 Task: Plan a trip to Camacupa, Angola from 5th December, 2023 to 15th December, 2023 for 9 adults.5 bedrooms having 5 beds and 5 bathrooms. Property type can be house. Amenities needed are: air conditioning, bbq grill, smoking allowed. Booking option can be shelf check-in. Look for 5 properties as per requirement.
Action: Mouse moved to (557, 79)
Screenshot: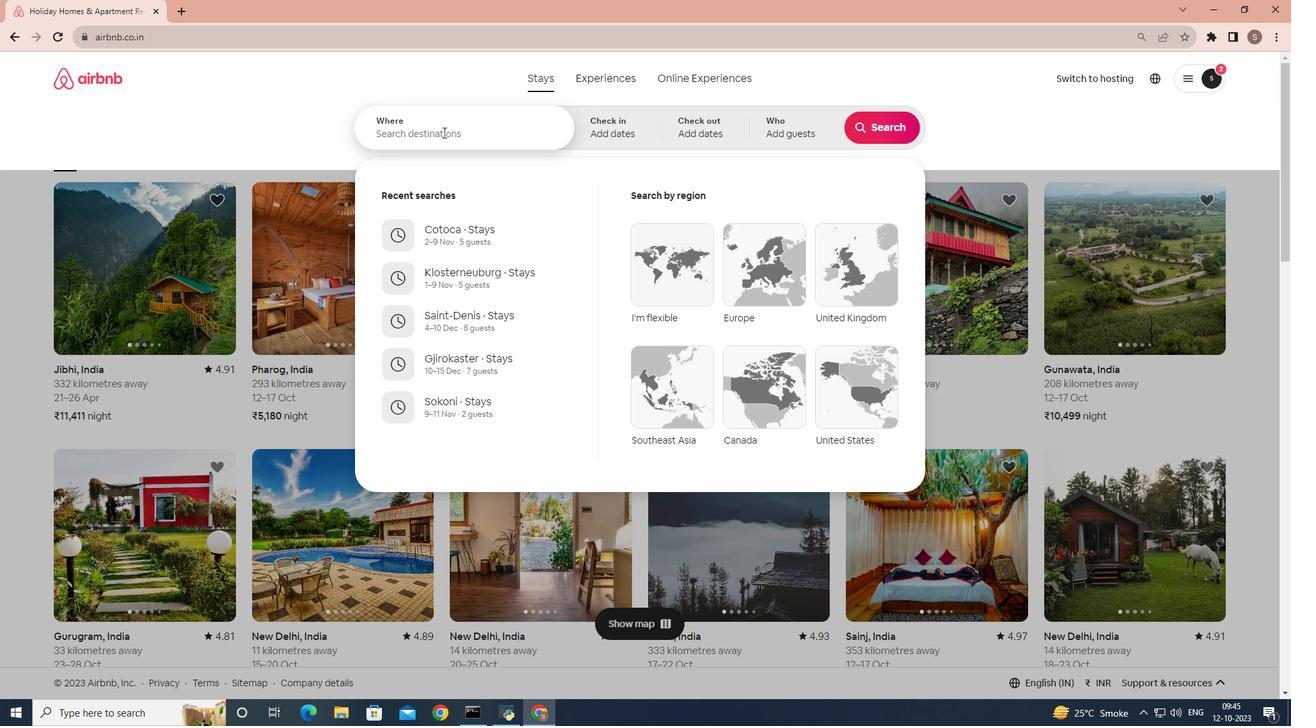 
Action: Mouse pressed left at (557, 79)
Screenshot: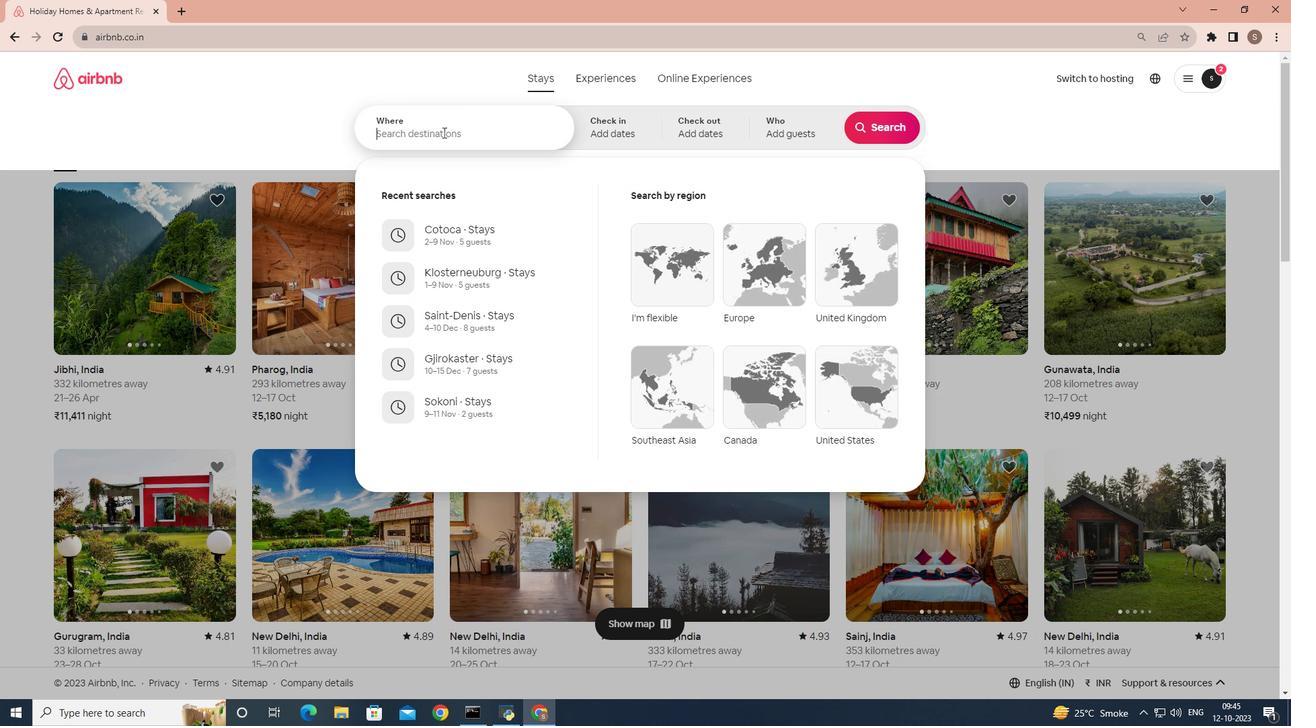 
Action: Mouse moved to (443, 132)
Screenshot: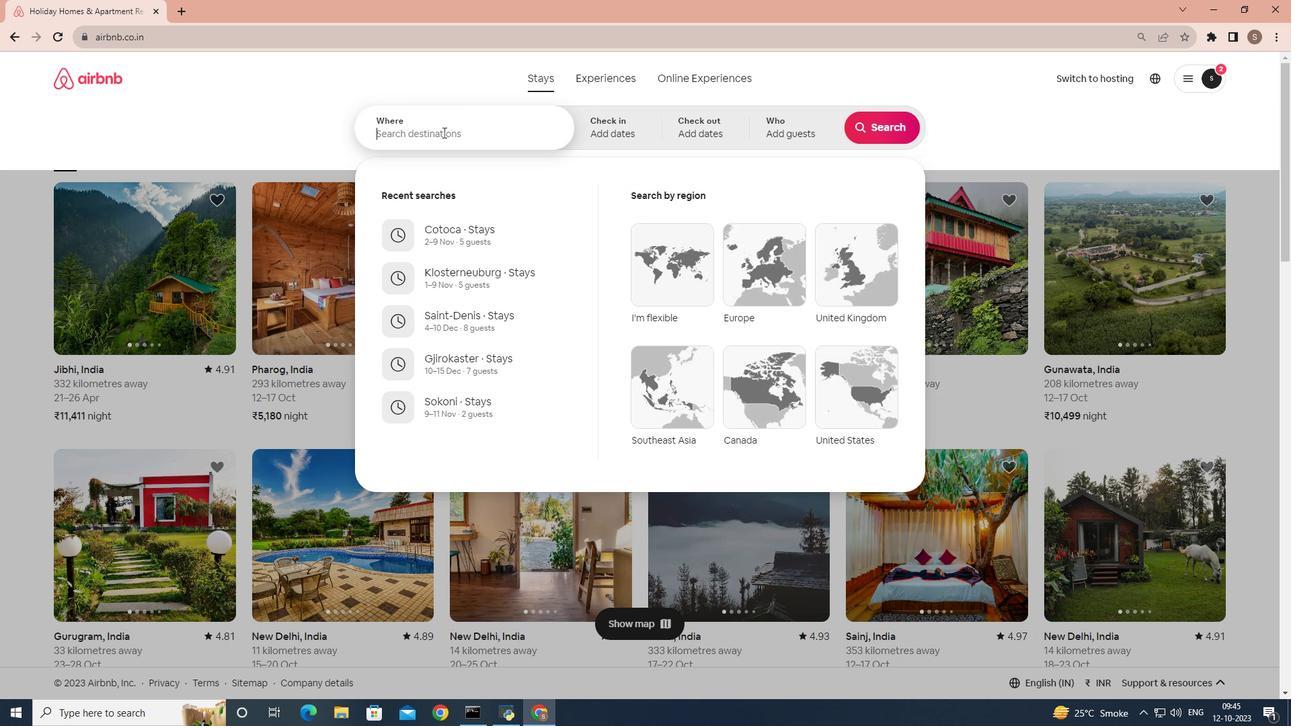 
Action: Mouse pressed left at (443, 132)
Screenshot: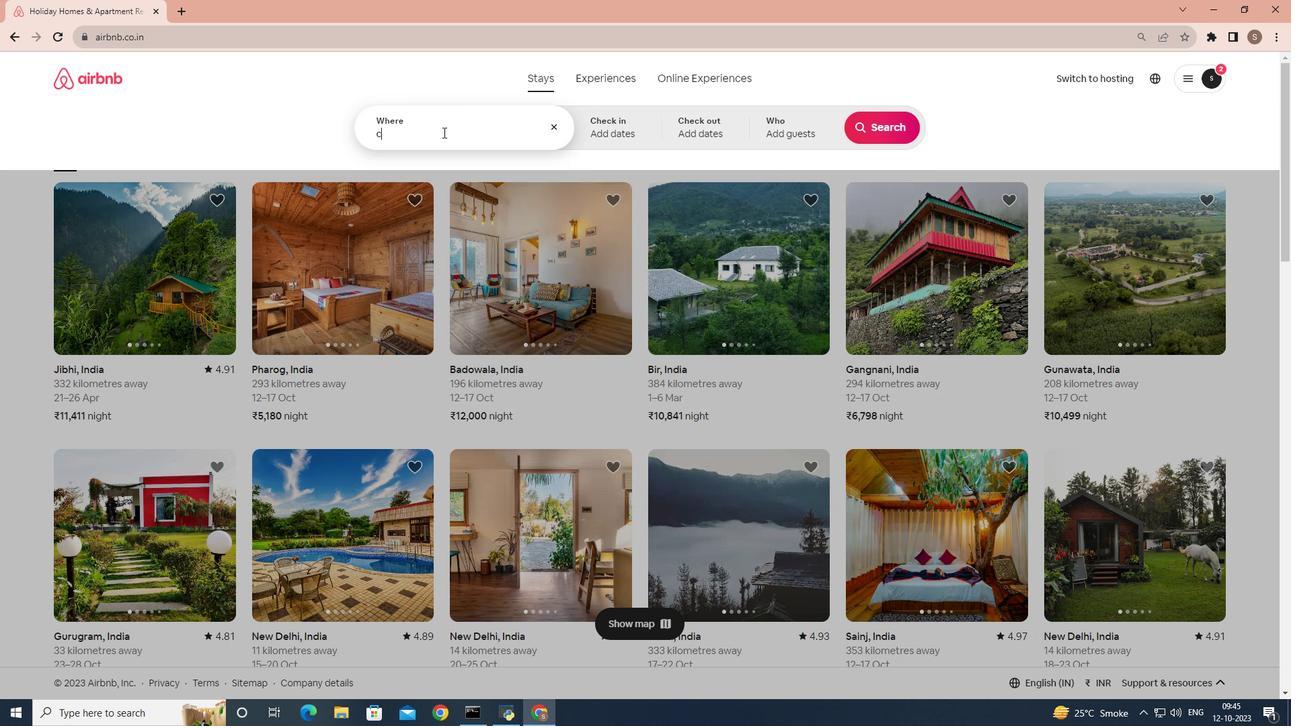 
Action: Key pressed camacupa
Screenshot: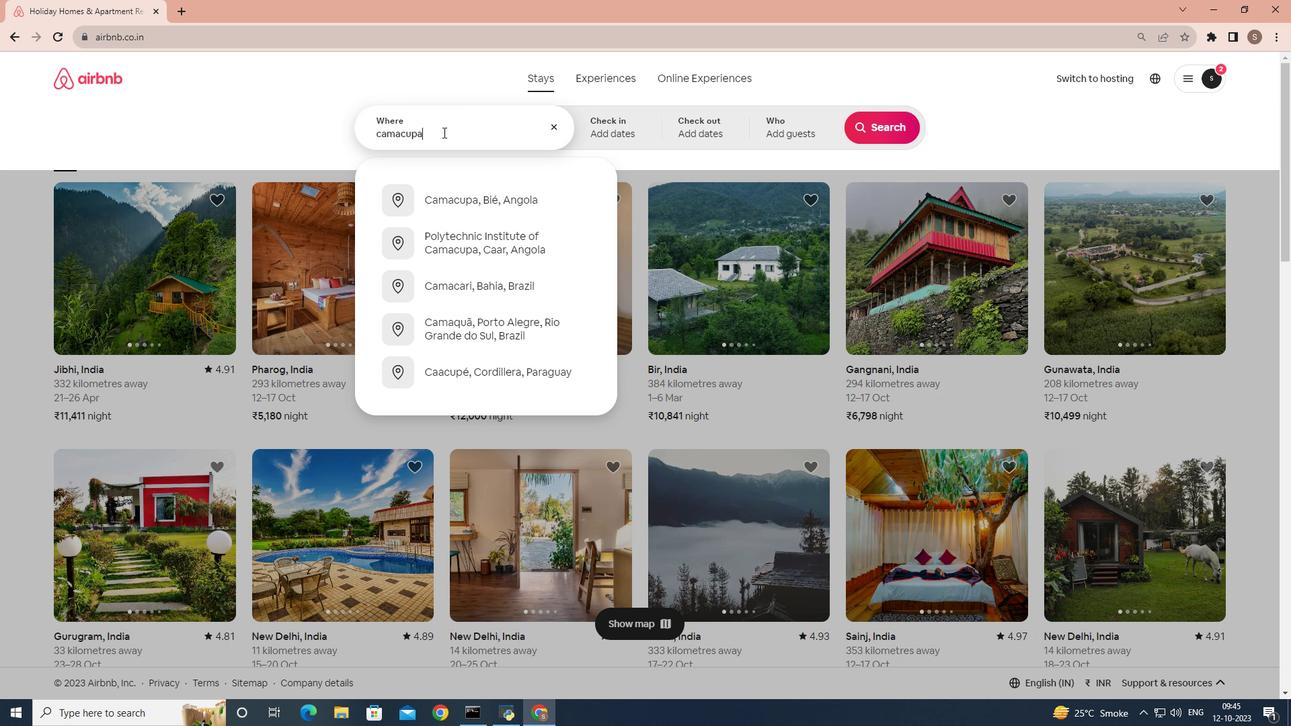 
Action: Mouse moved to (447, 205)
Screenshot: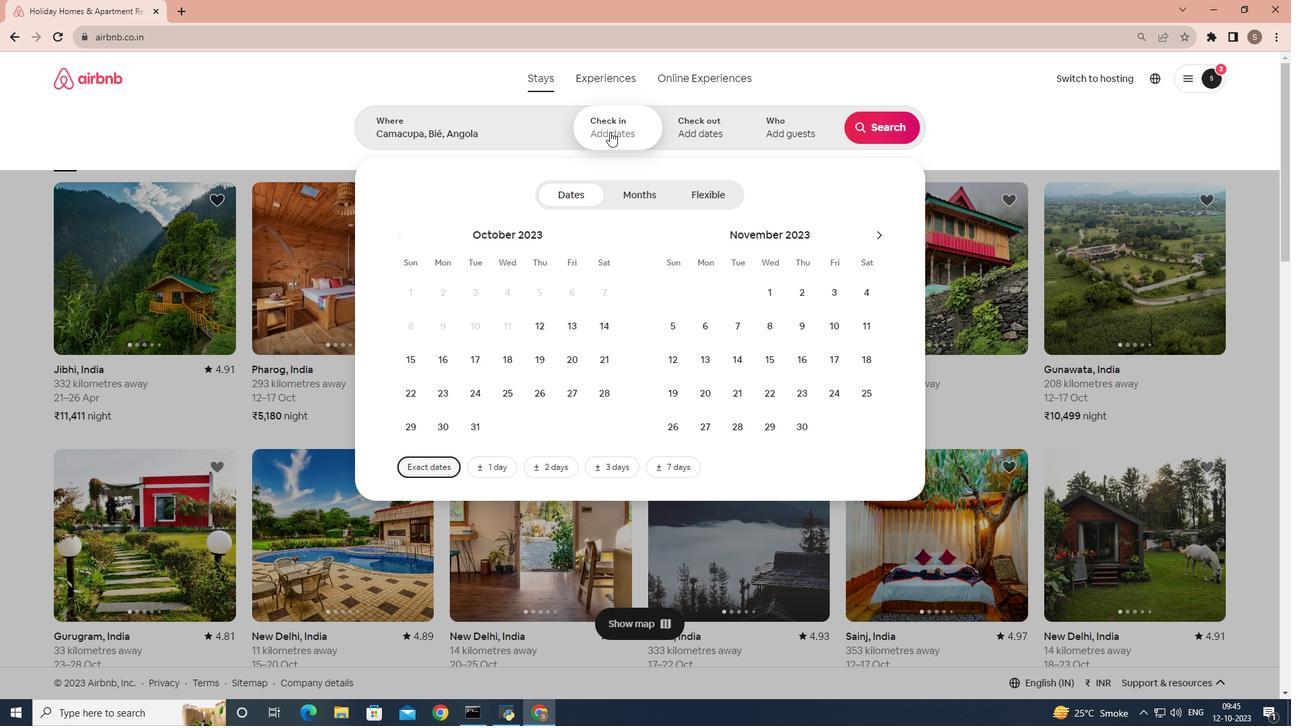 
Action: Mouse pressed left at (447, 205)
Screenshot: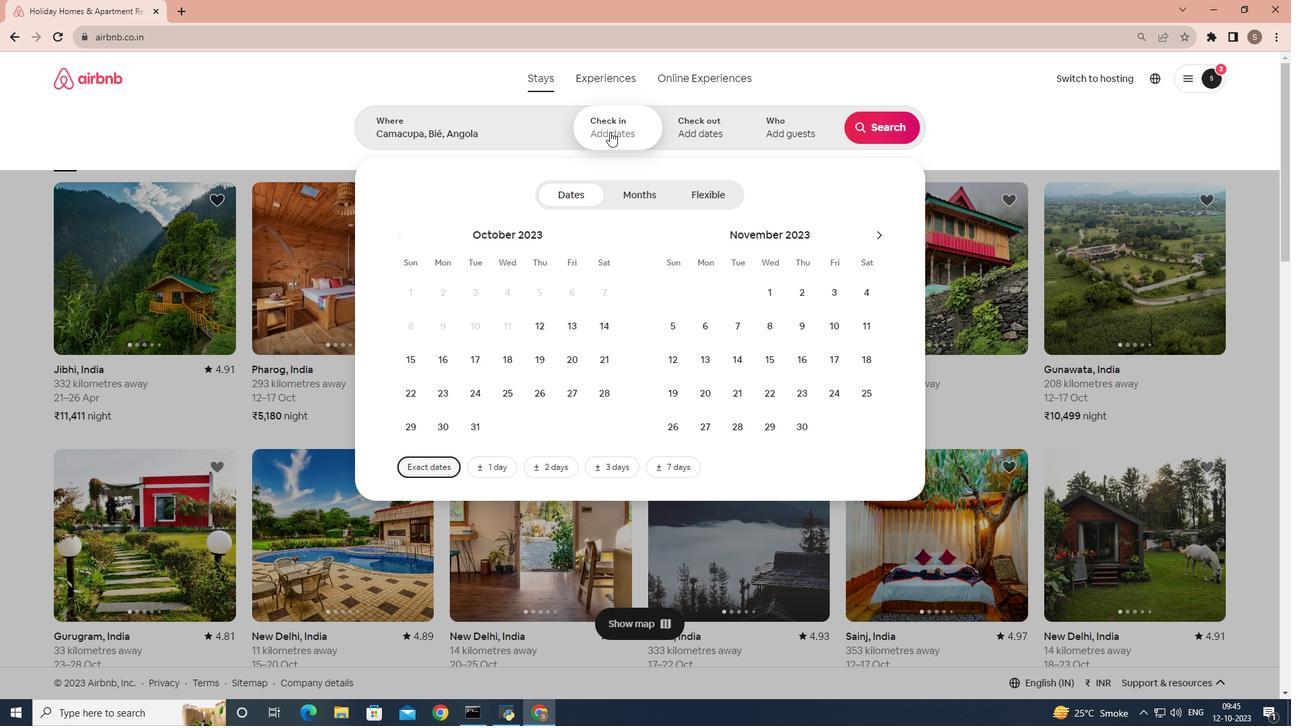 
Action: Mouse moved to (879, 236)
Screenshot: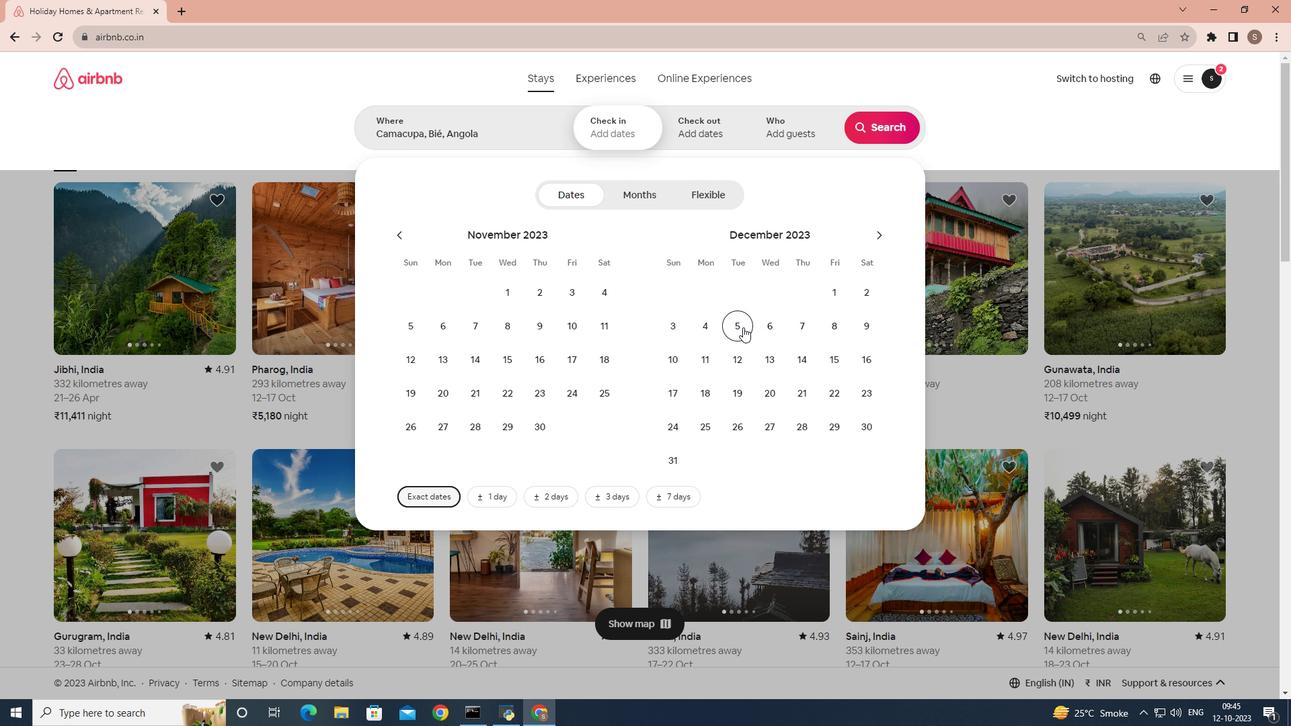 
Action: Mouse pressed left at (879, 236)
Screenshot: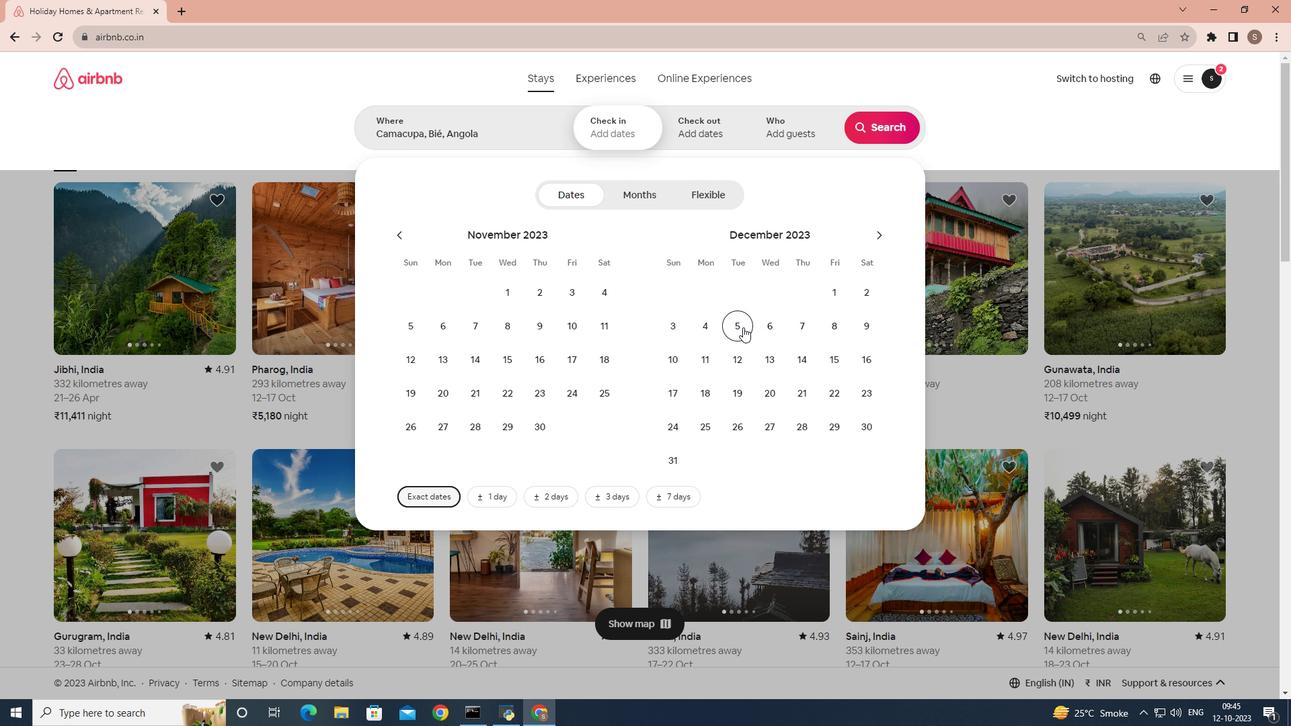 
Action: Mouse moved to (743, 327)
Screenshot: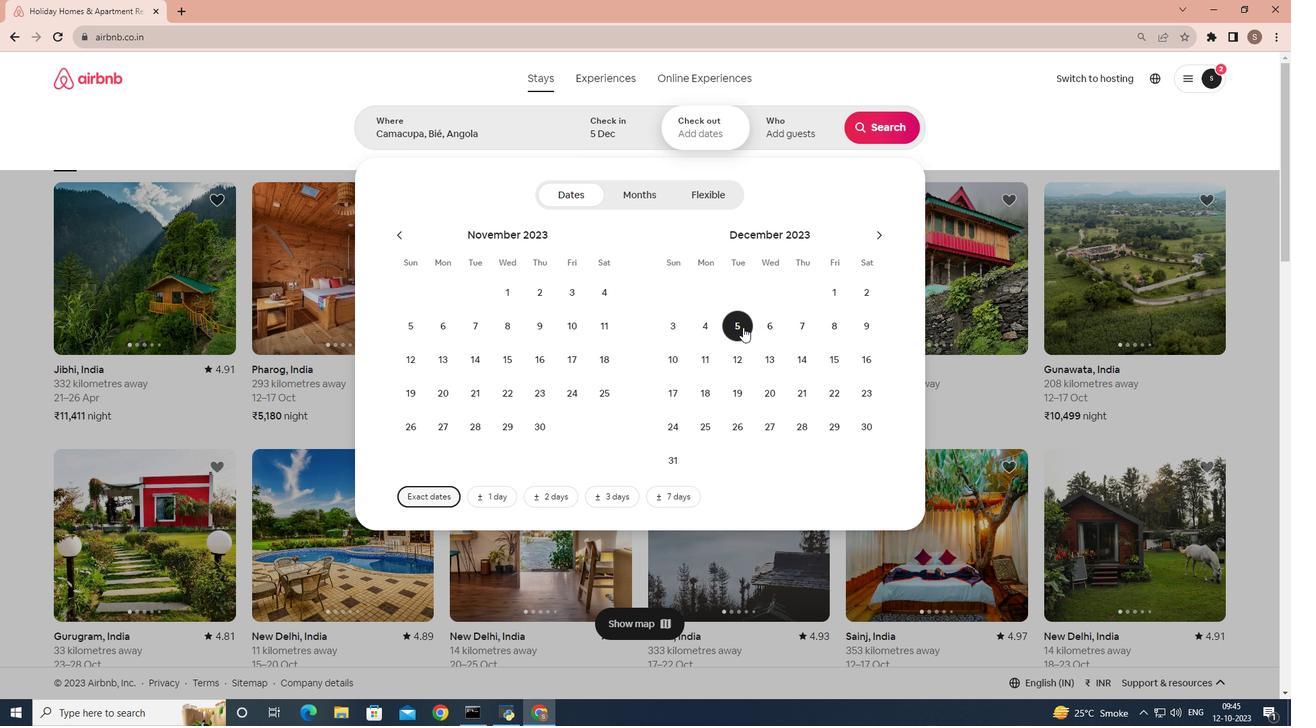 
Action: Mouse pressed left at (743, 327)
Screenshot: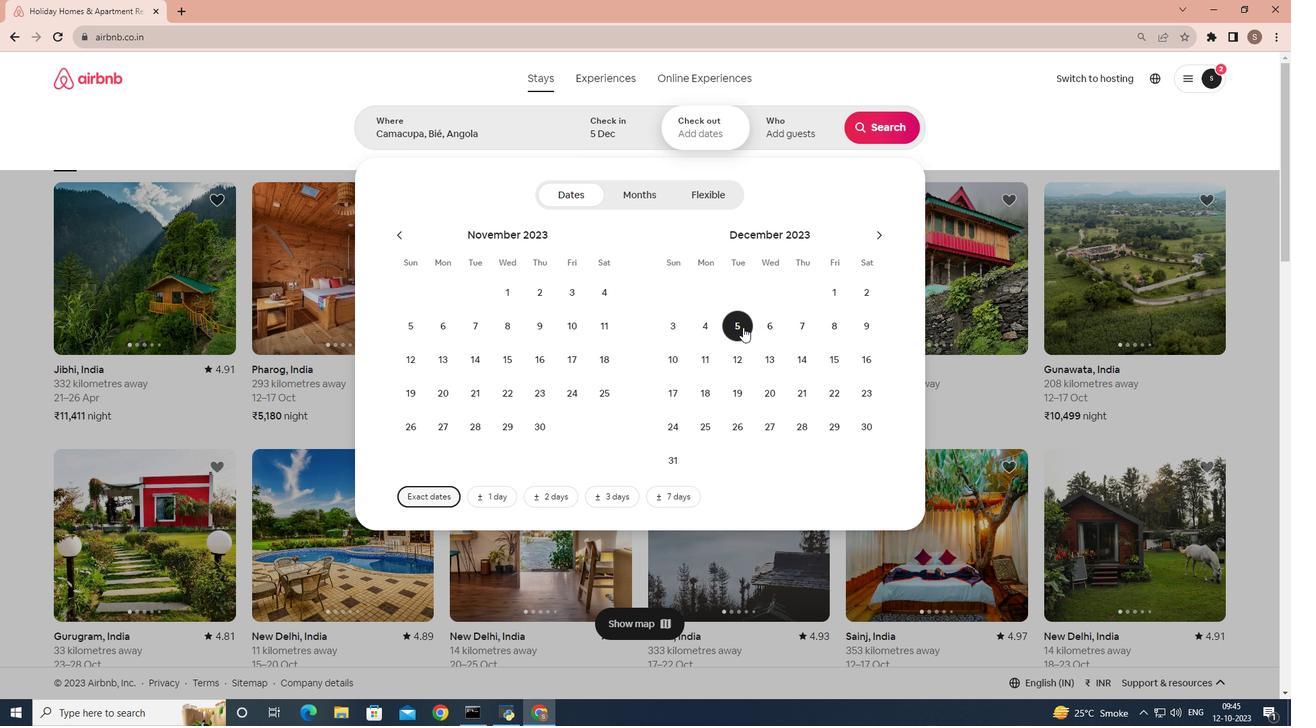 
Action: Mouse moved to (833, 360)
Screenshot: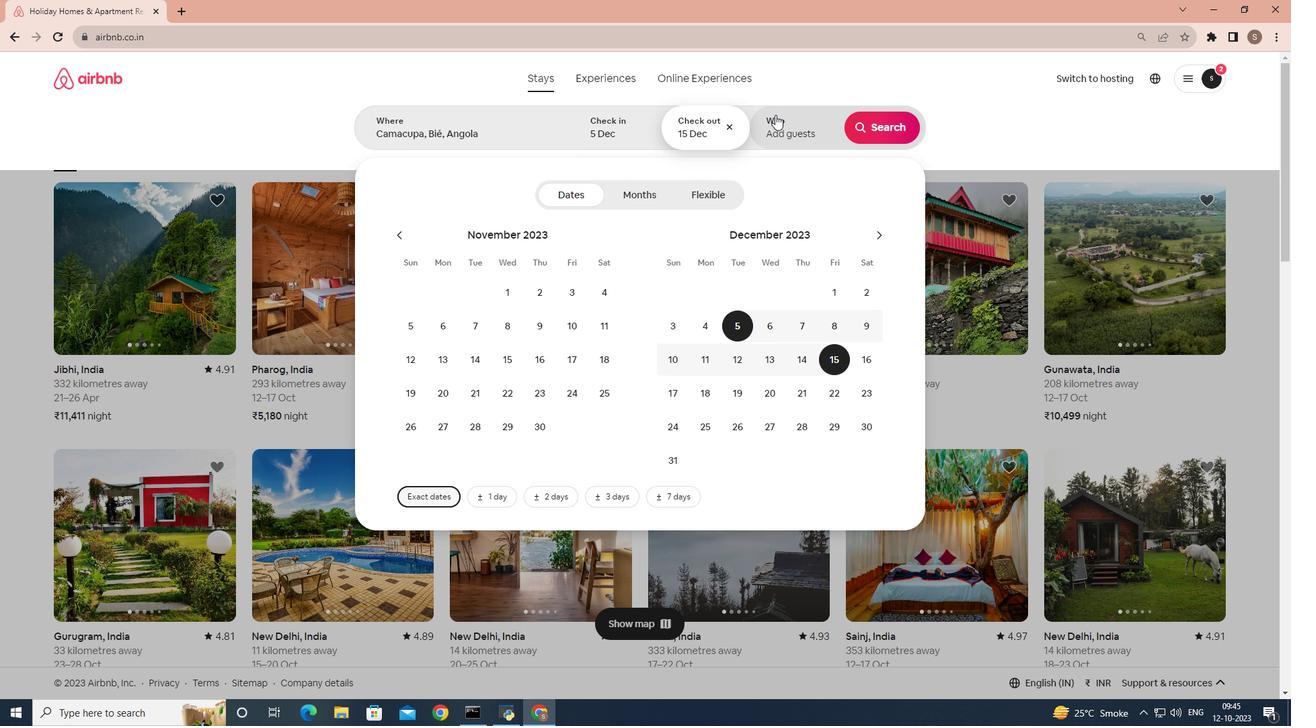 
Action: Mouse pressed left at (833, 360)
Screenshot: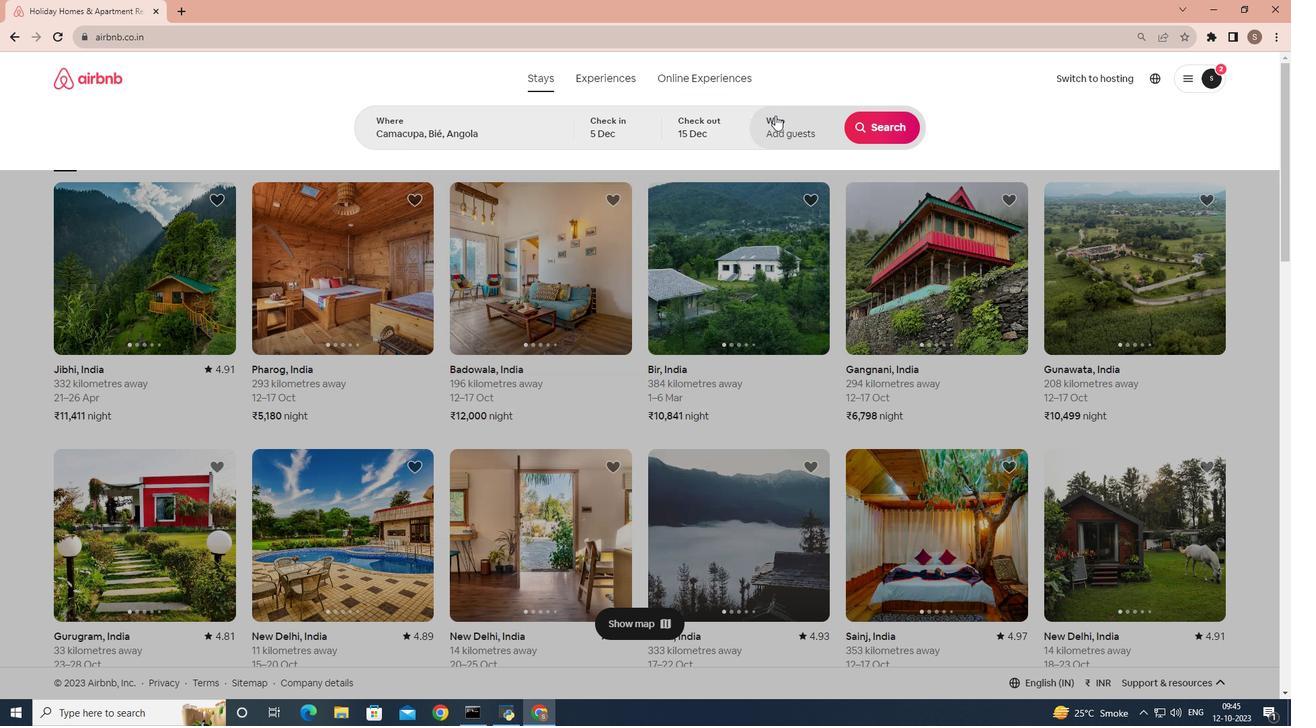 
Action: Mouse moved to (775, 115)
Screenshot: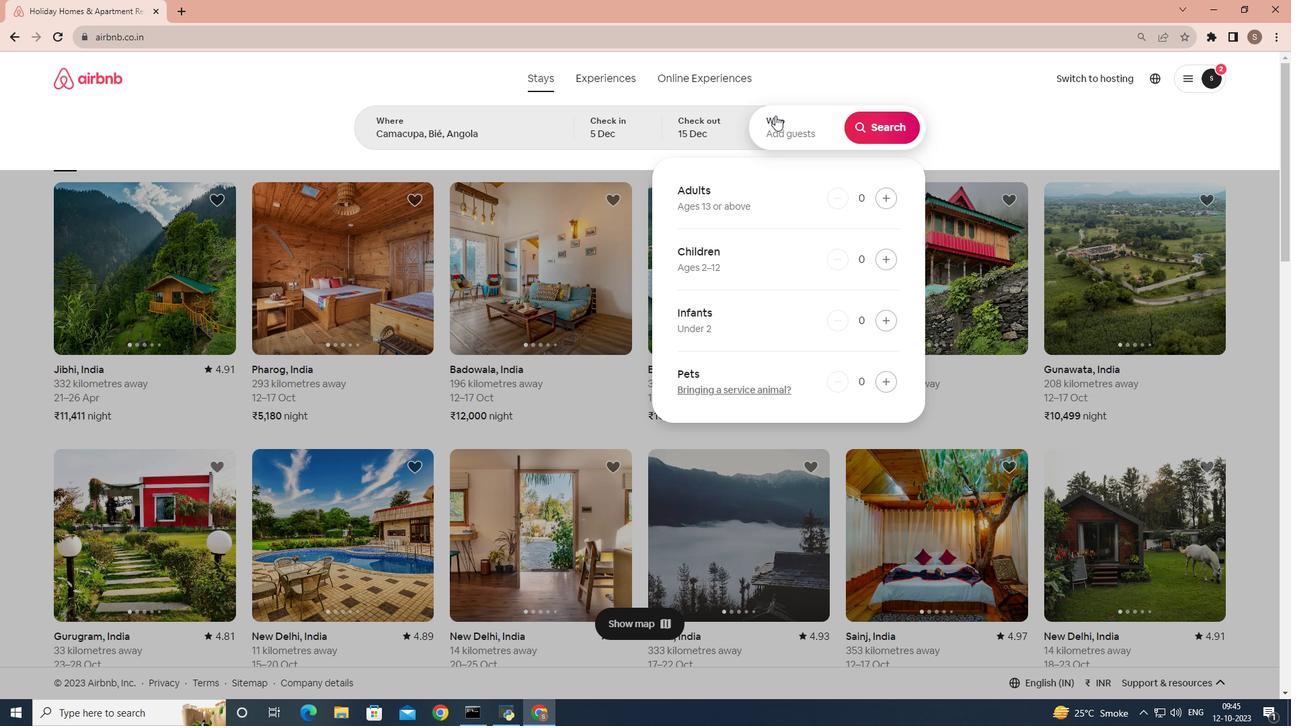 
Action: Mouse pressed left at (775, 115)
Screenshot: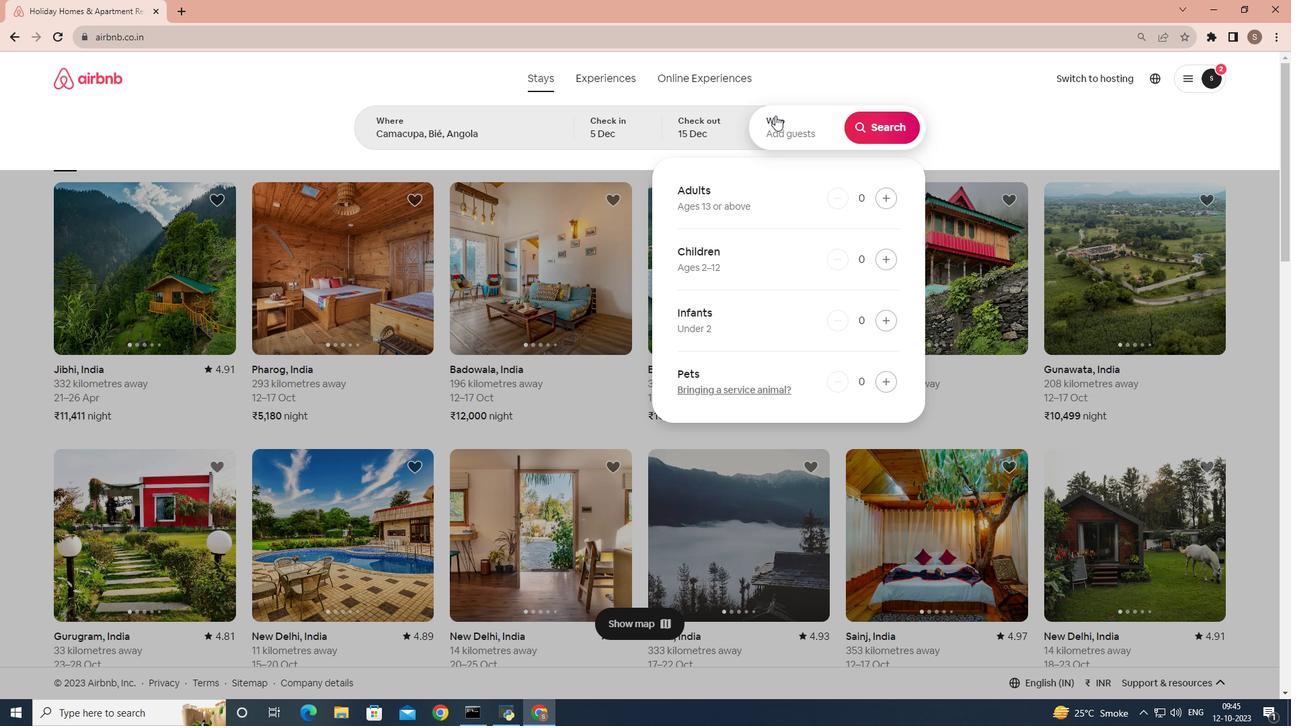 
Action: Mouse moved to (879, 192)
Screenshot: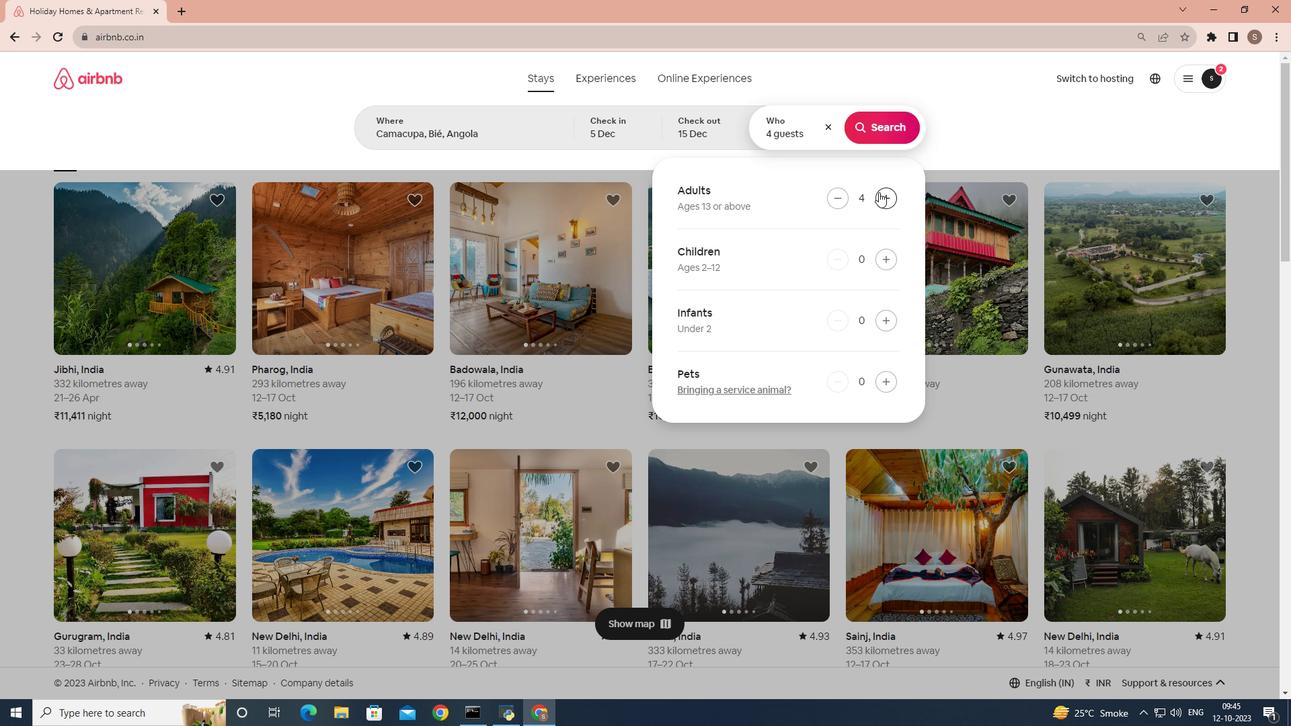 
Action: Mouse pressed left at (879, 192)
Screenshot: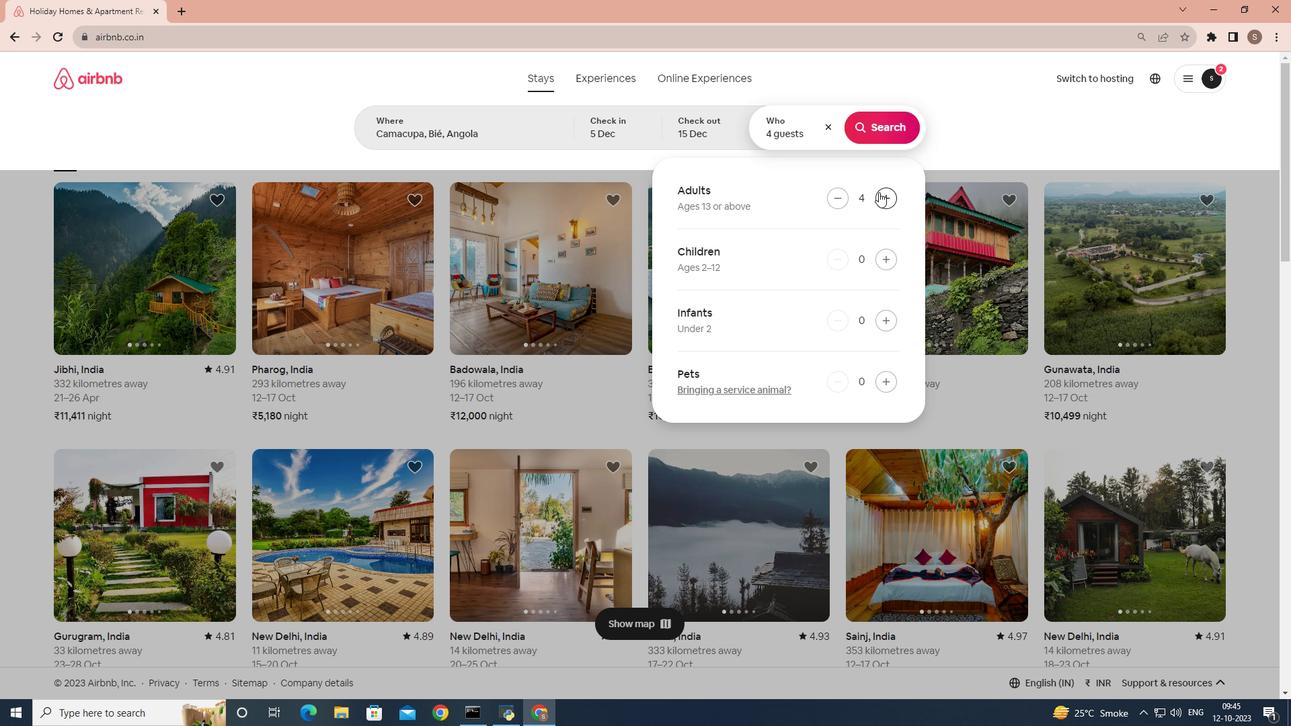 
Action: Mouse pressed left at (879, 192)
Screenshot: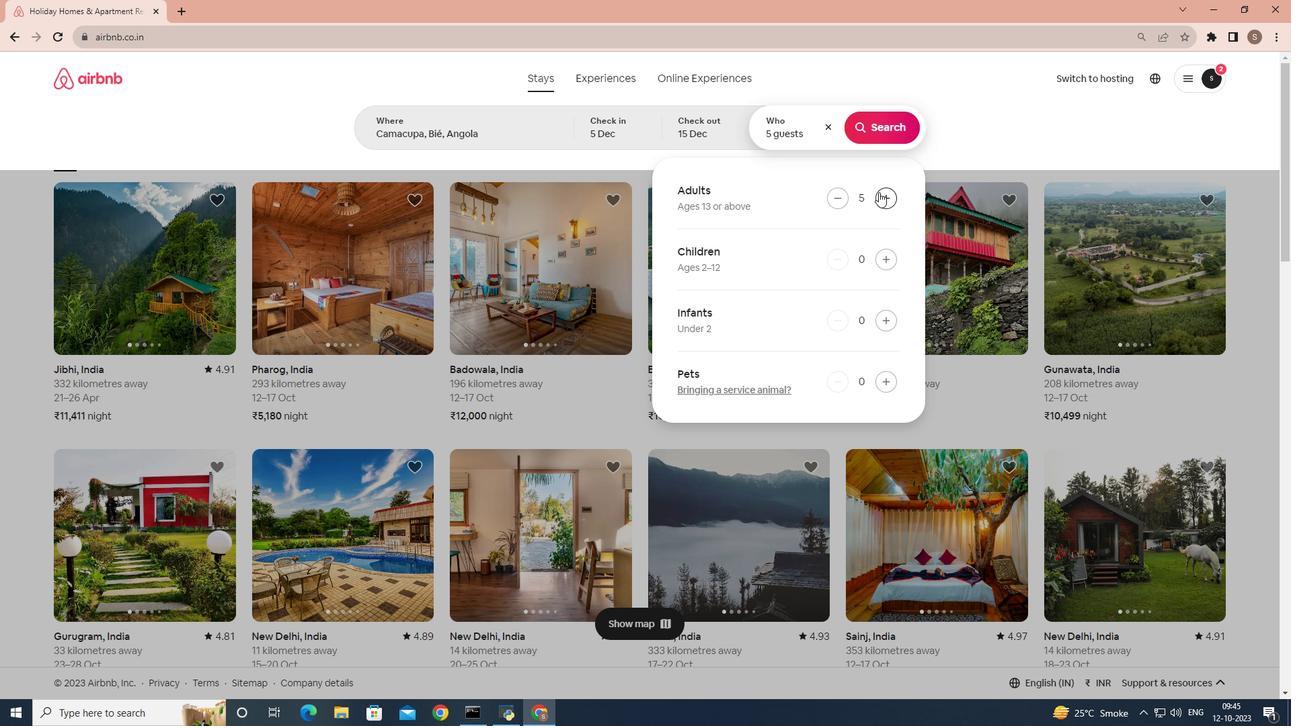
Action: Mouse pressed left at (879, 192)
Screenshot: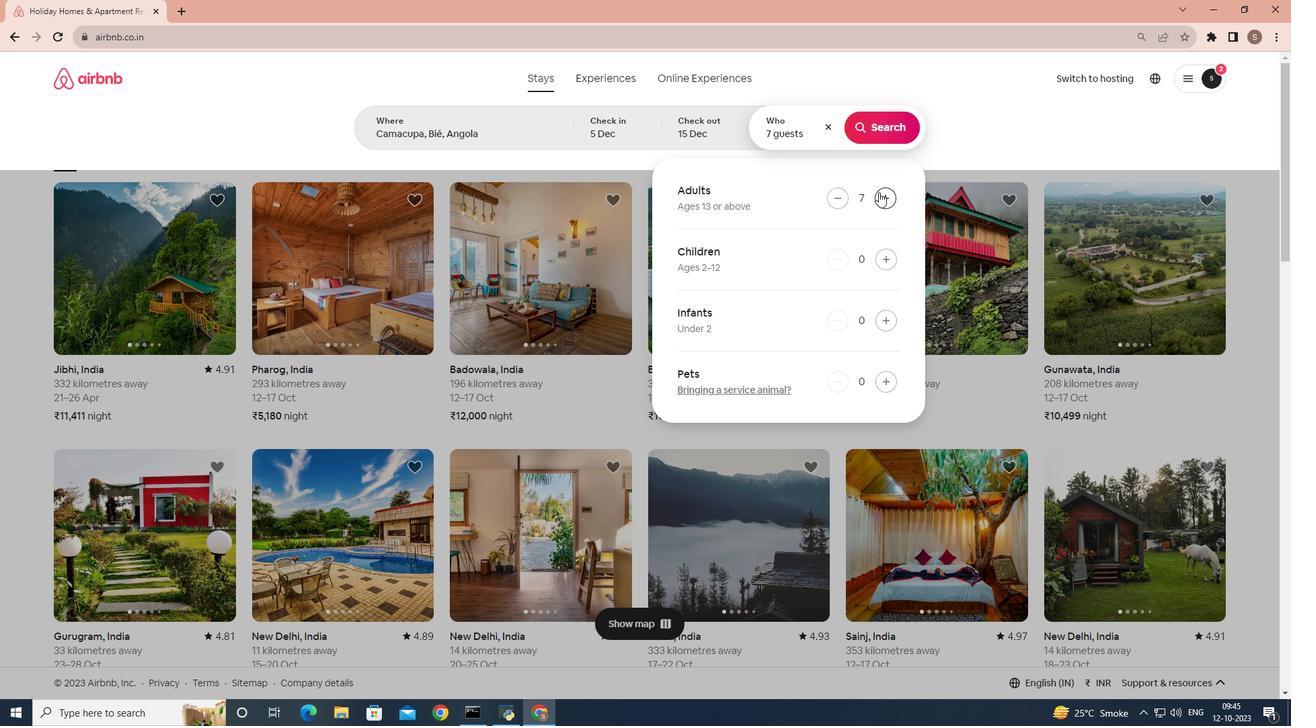 
Action: Mouse pressed left at (879, 192)
Screenshot: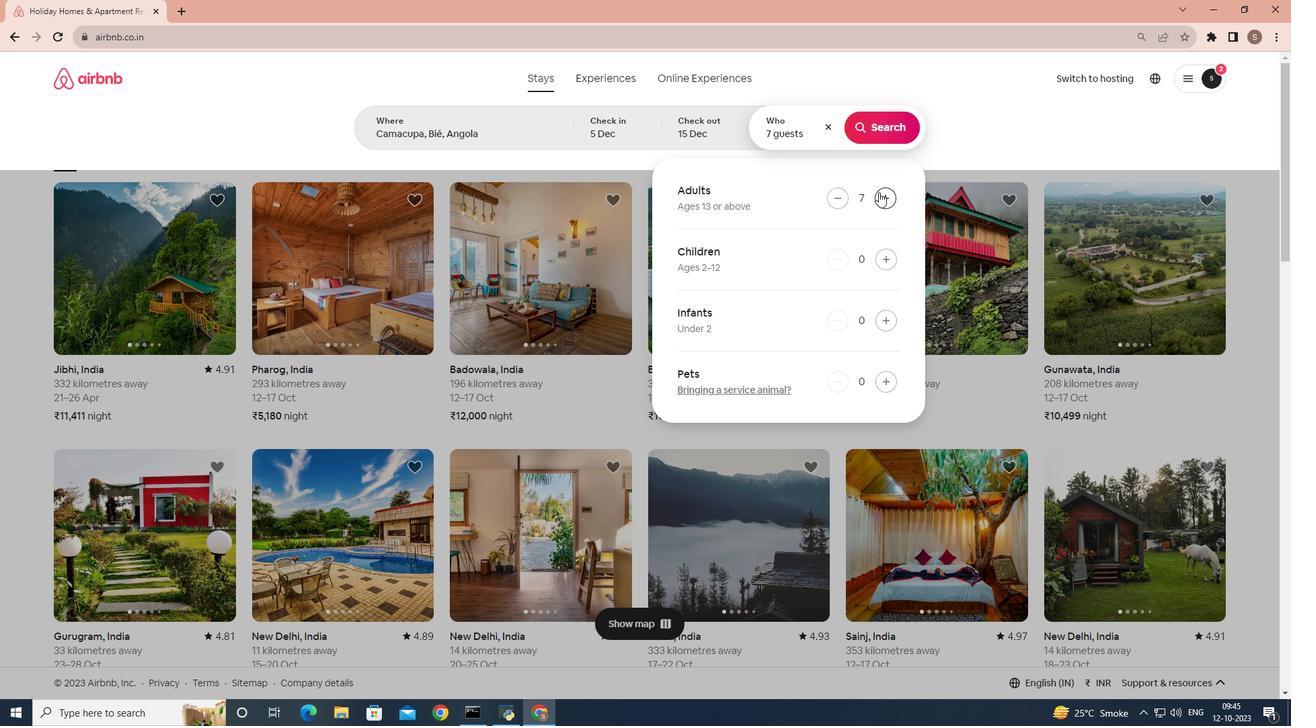 
Action: Mouse pressed left at (879, 192)
Screenshot: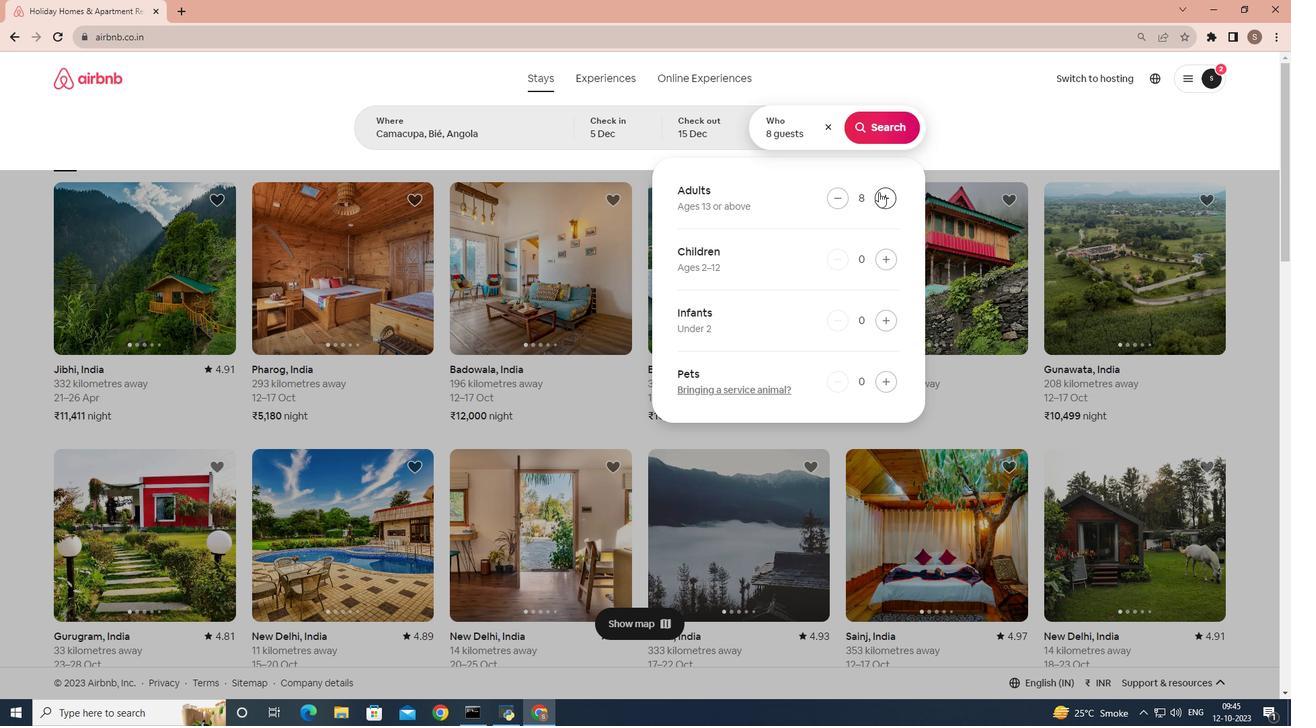 
Action: Mouse pressed left at (879, 192)
Screenshot: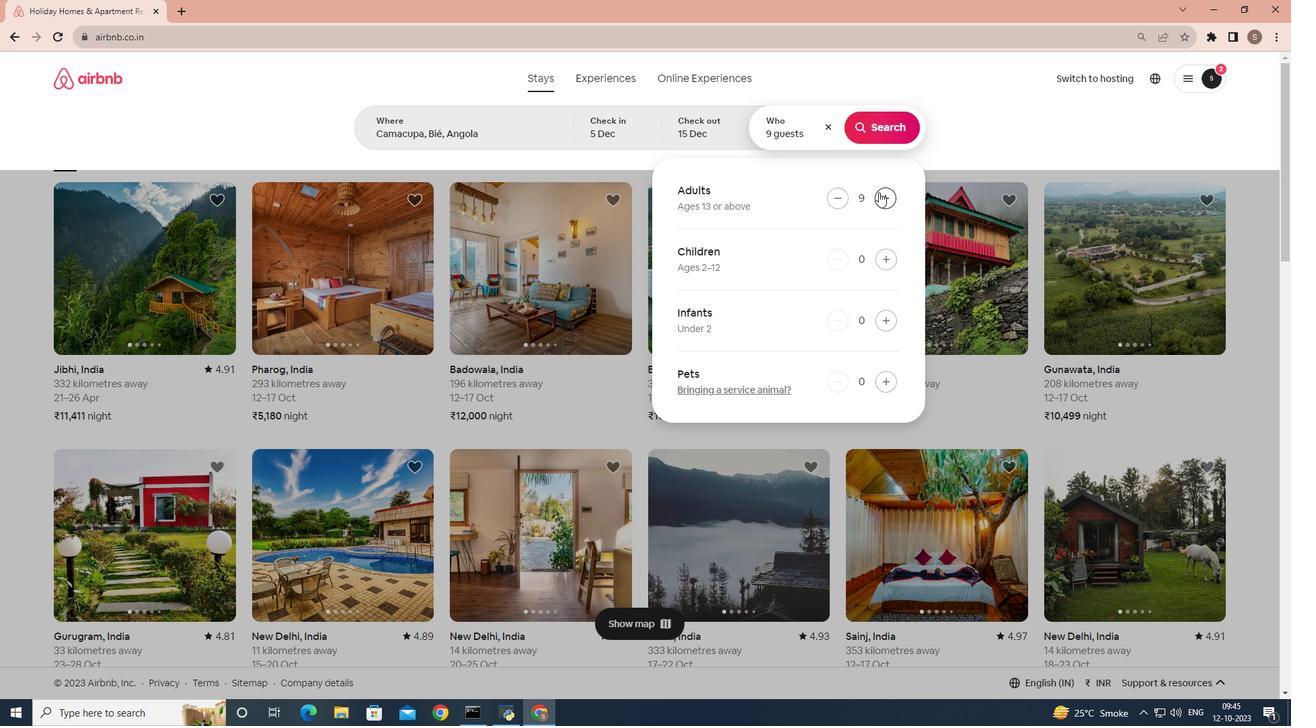 
Action: Mouse pressed left at (879, 192)
Screenshot: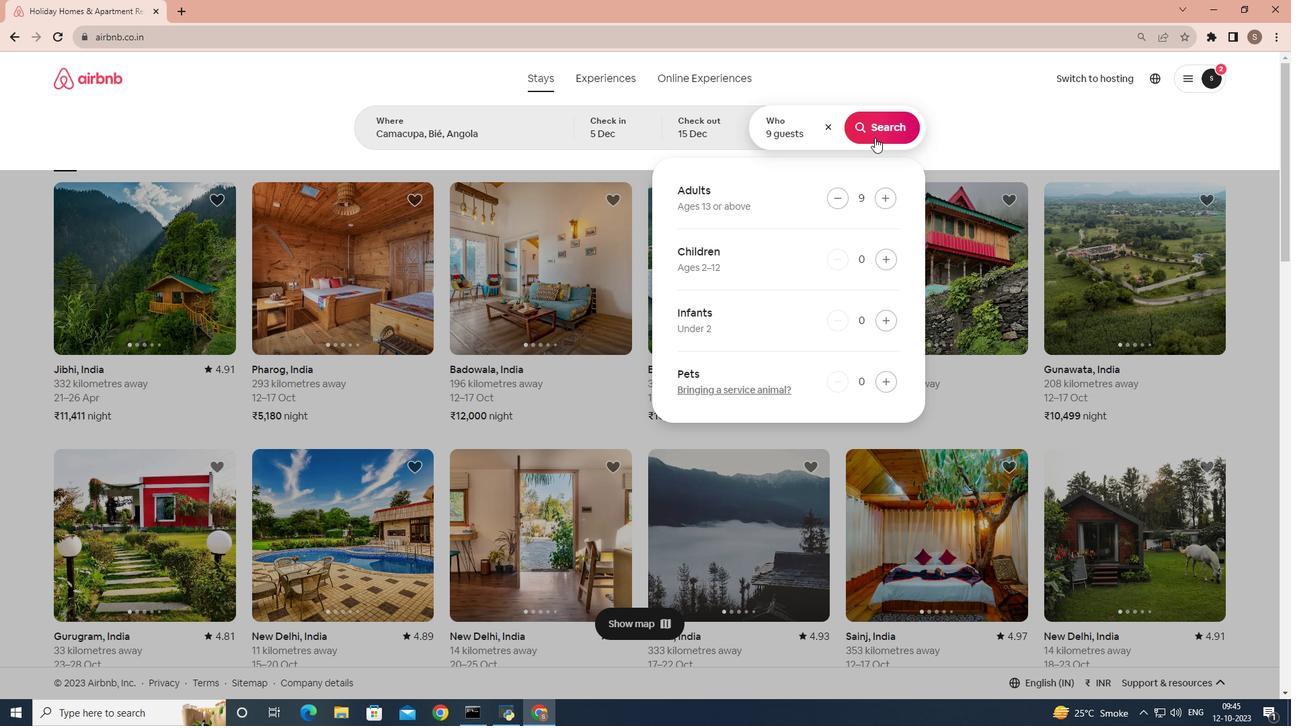 
Action: Mouse pressed left at (879, 192)
Screenshot: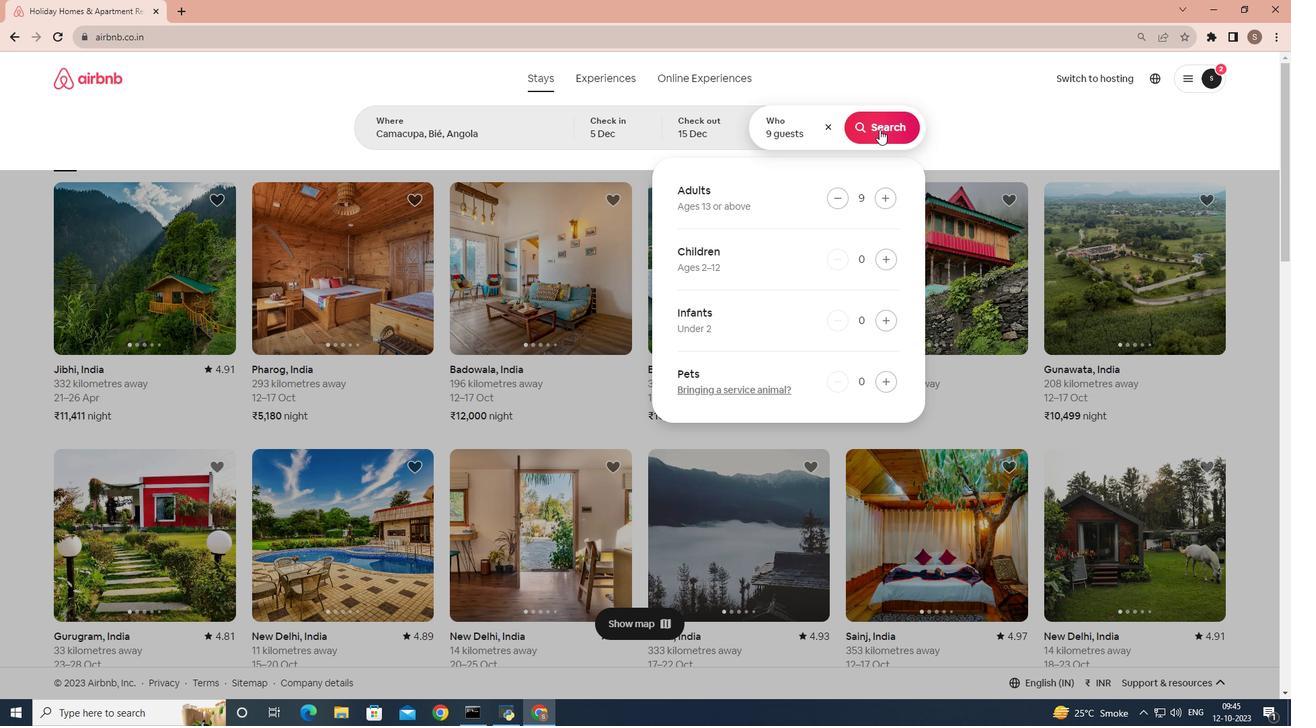 
Action: Mouse pressed left at (879, 192)
Screenshot: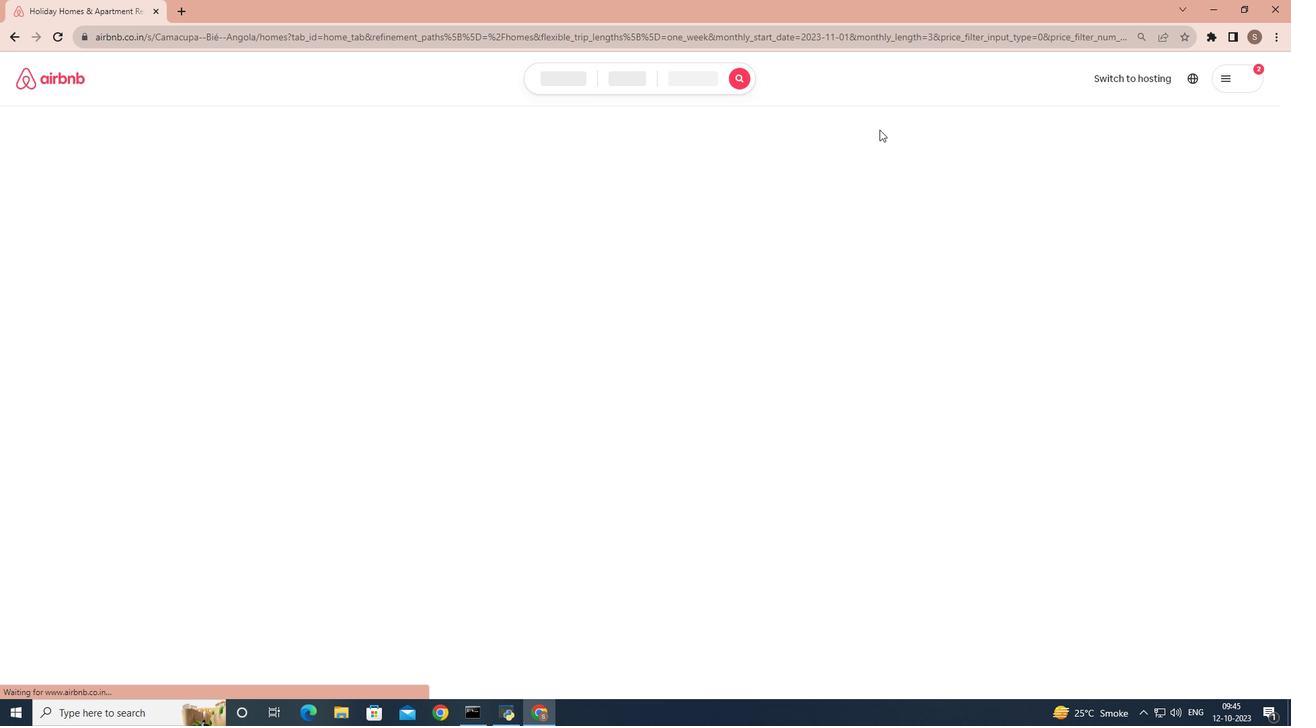 
Action: Mouse moved to (879, 129)
Screenshot: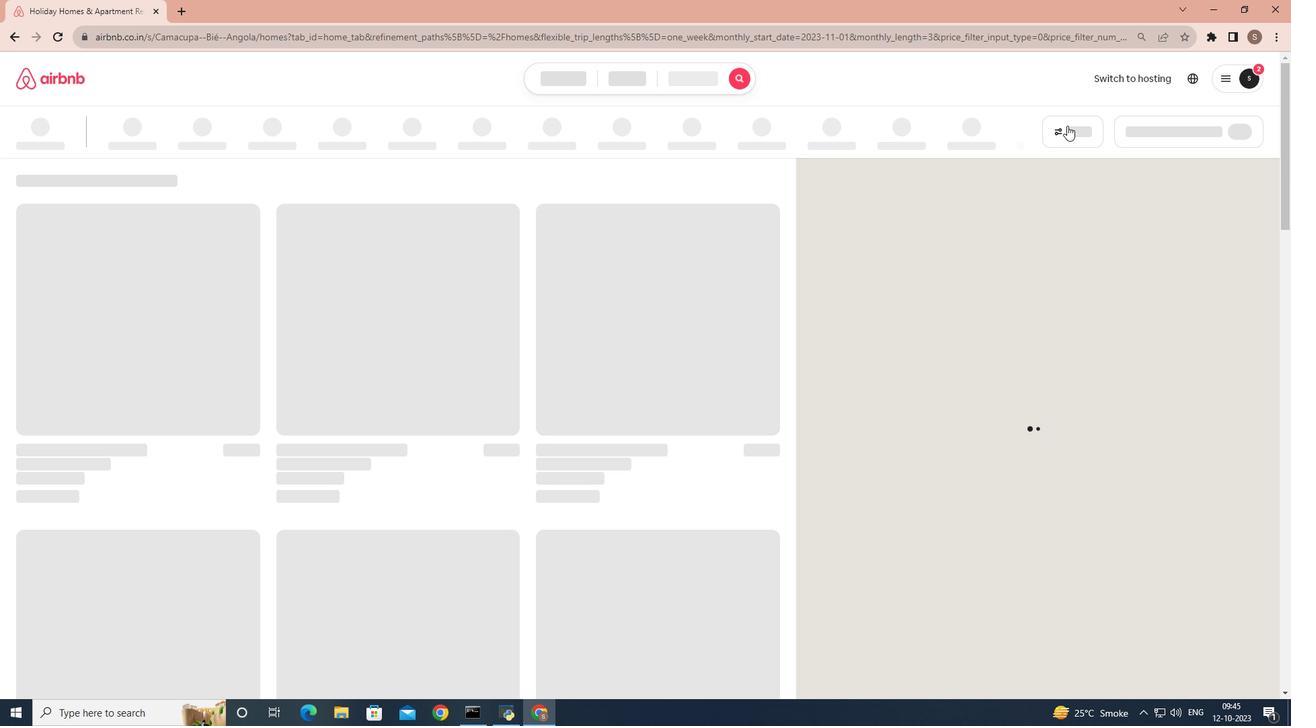 
Action: Mouse pressed left at (879, 129)
Screenshot: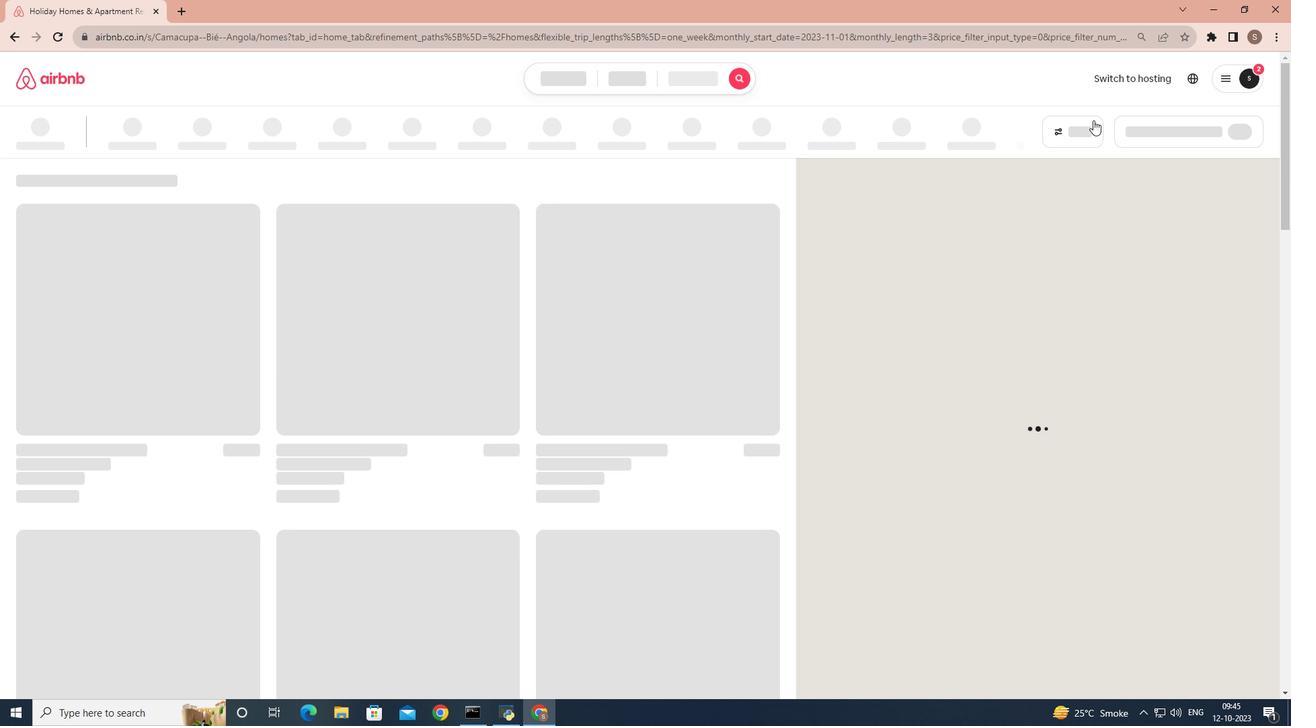 
Action: Mouse moved to (1085, 131)
Screenshot: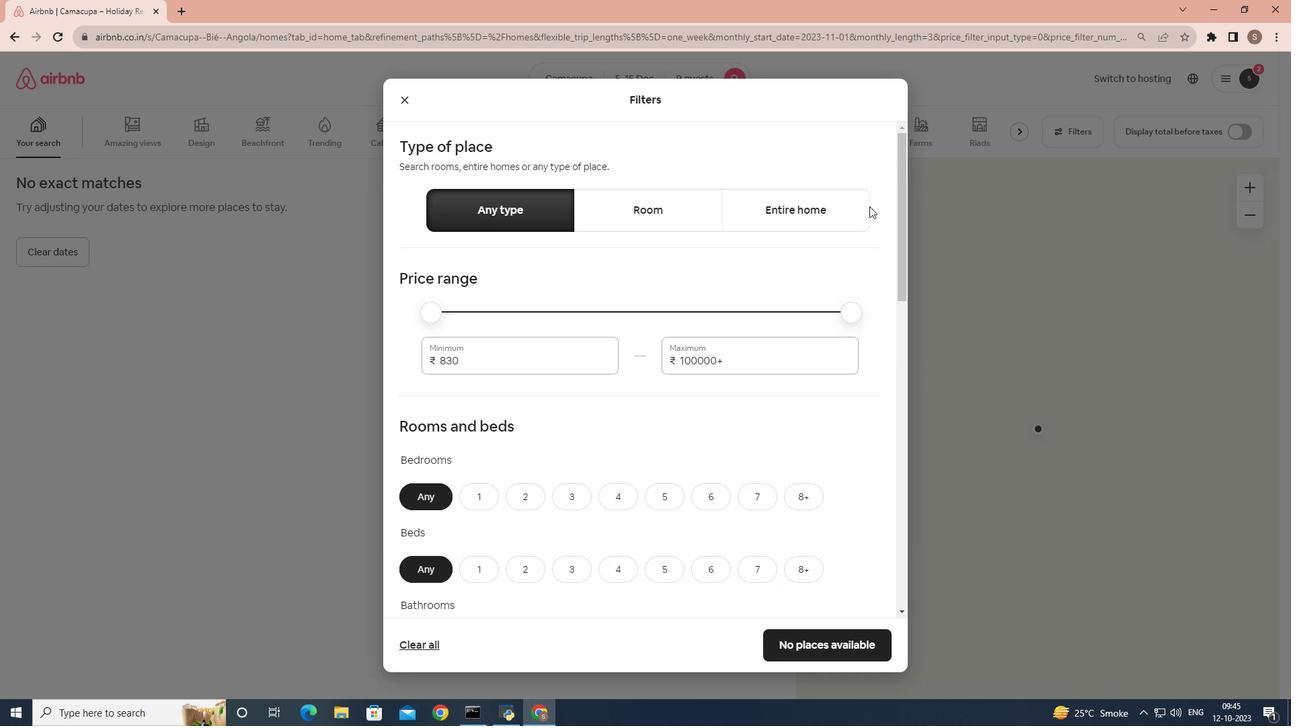 
Action: Mouse pressed left at (1085, 131)
Screenshot: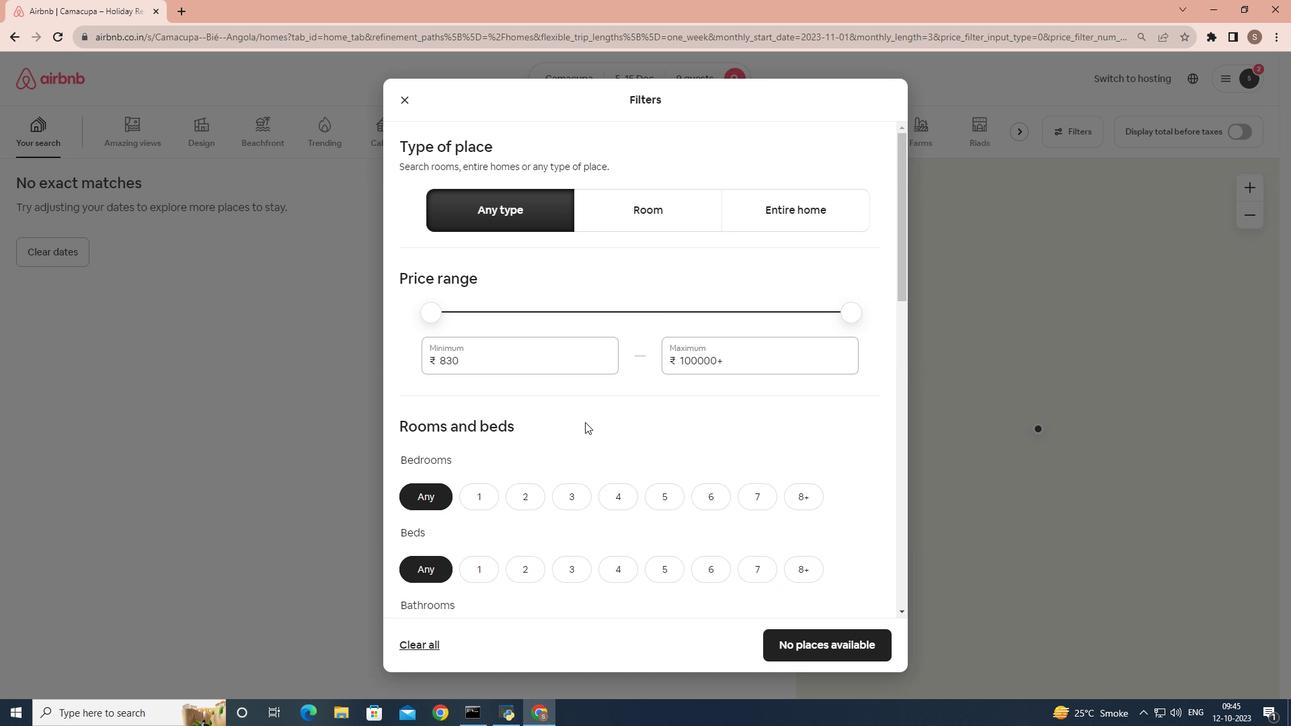 
Action: Mouse moved to (530, 483)
Screenshot: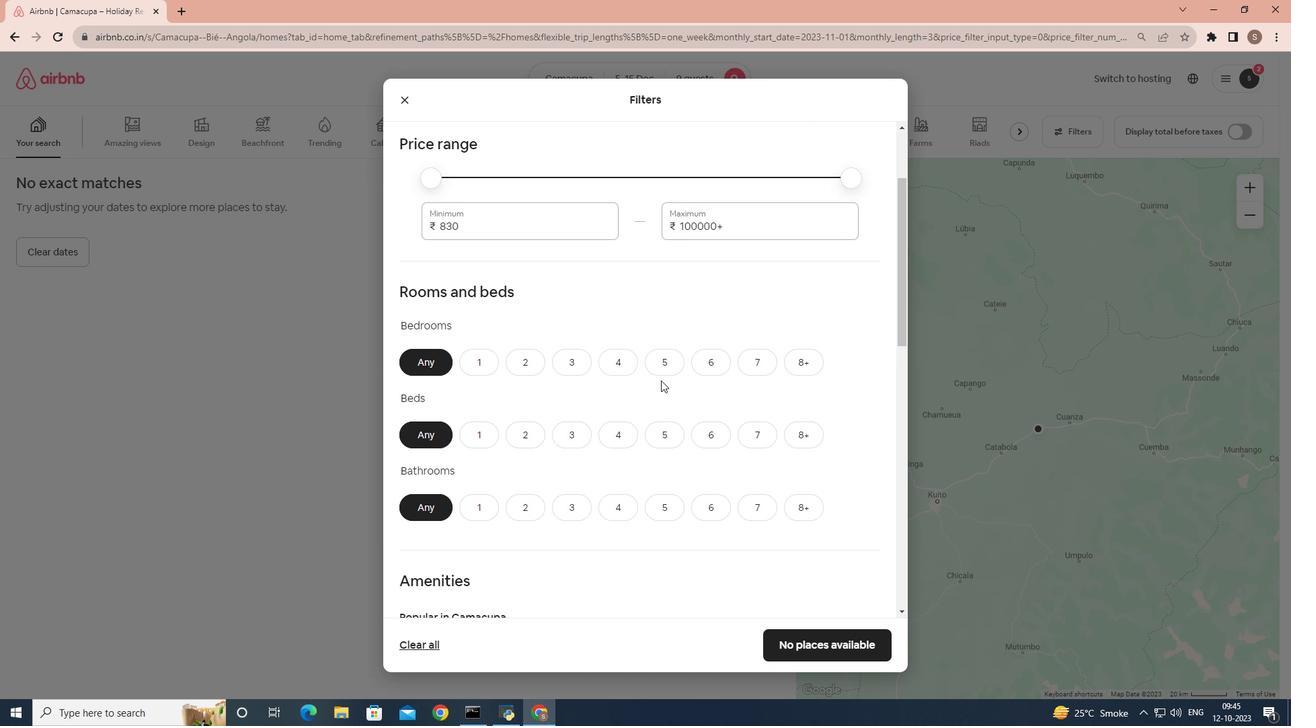 
Action: Mouse scrolled (530, 482) with delta (0, 0)
Screenshot: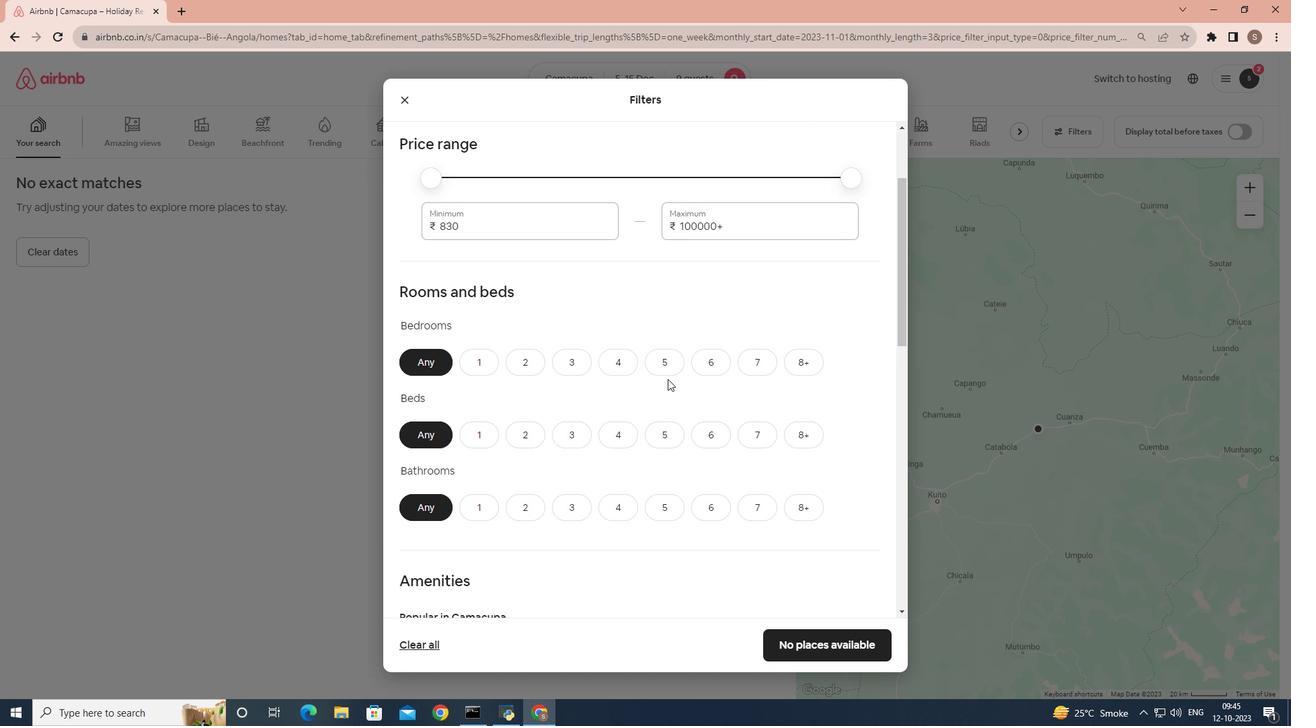 
Action: Mouse moved to (529, 483)
Screenshot: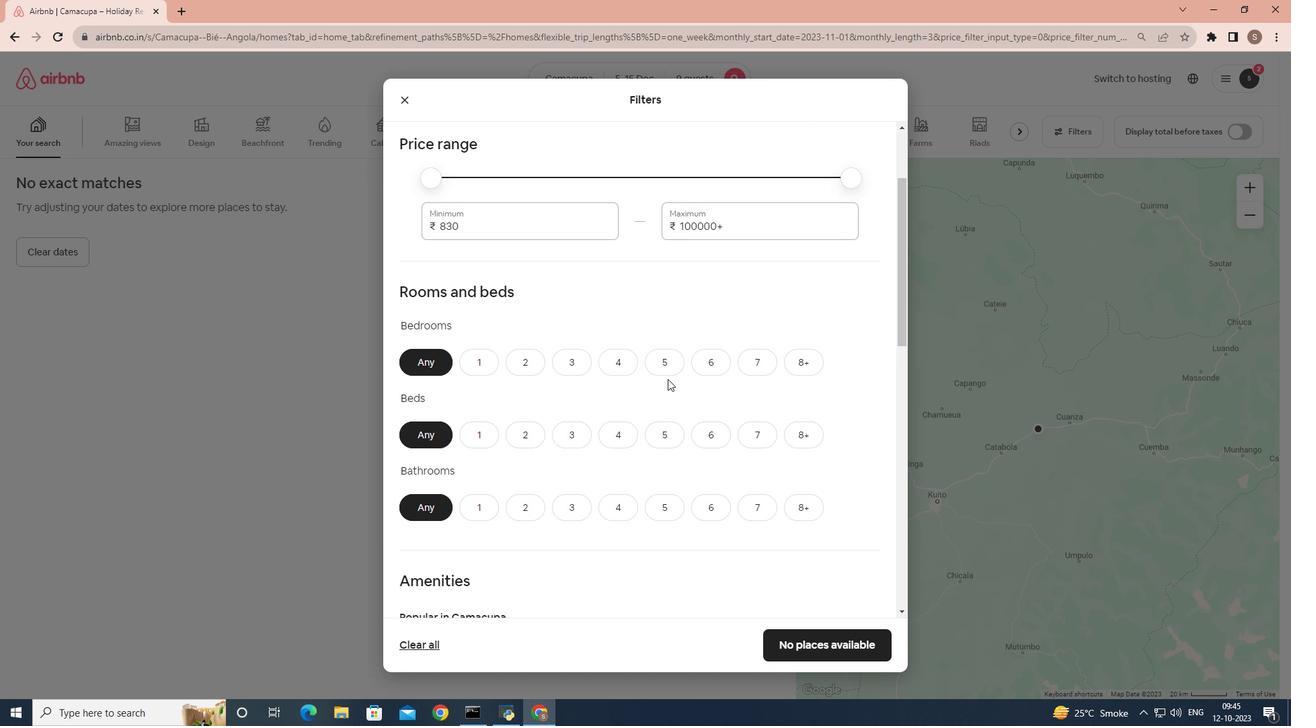 
Action: Mouse scrolled (529, 482) with delta (0, 0)
Screenshot: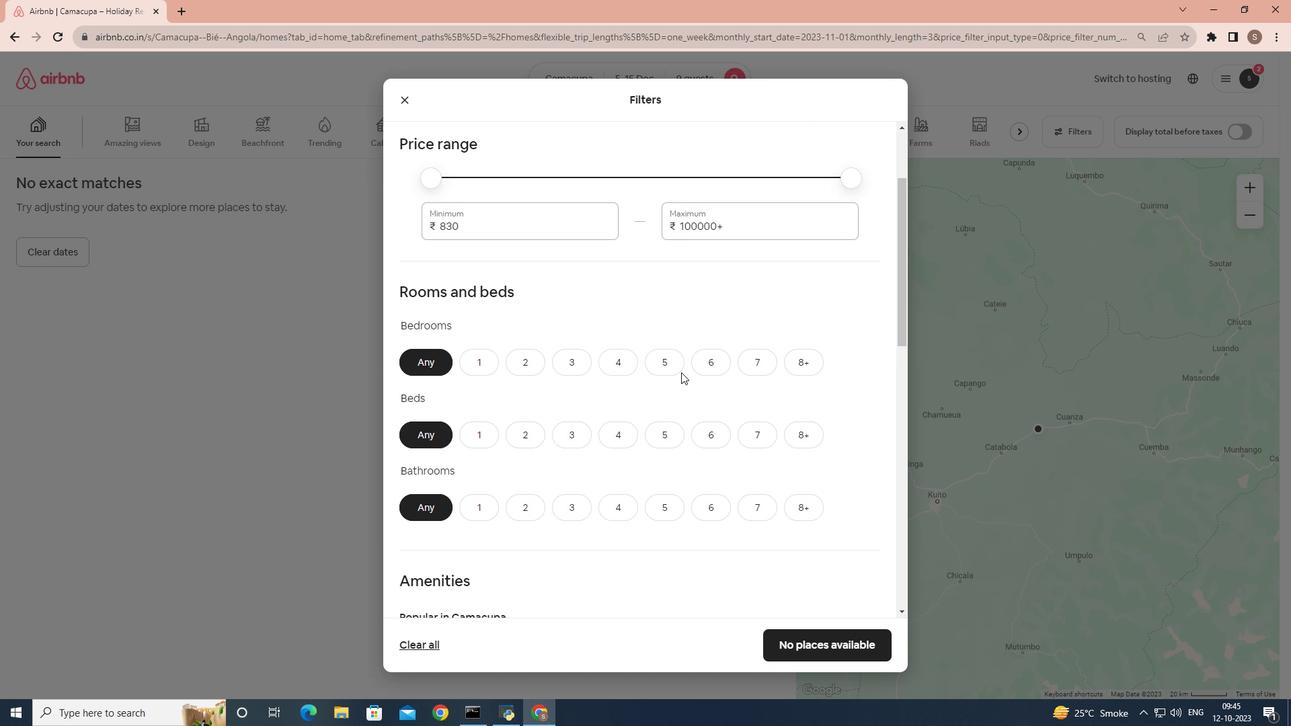 
Action: Mouse moved to (677, 370)
Screenshot: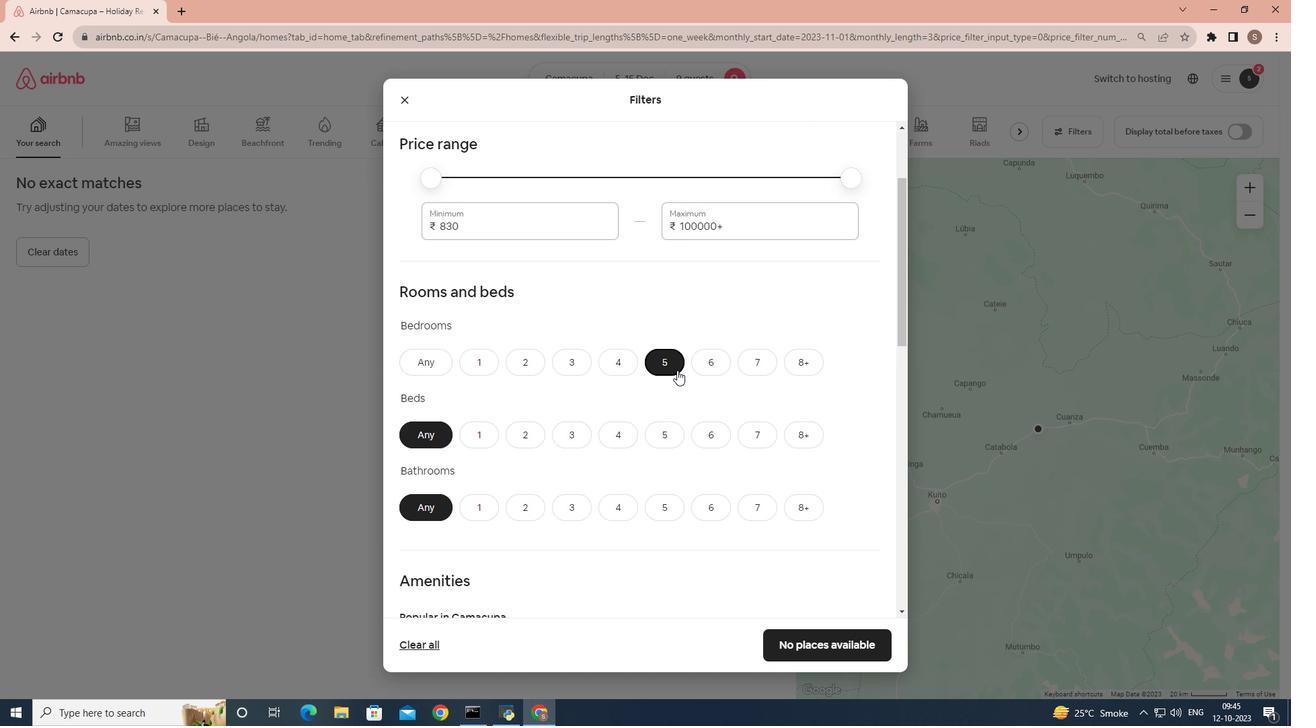 
Action: Mouse pressed left at (677, 370)
Screenshot: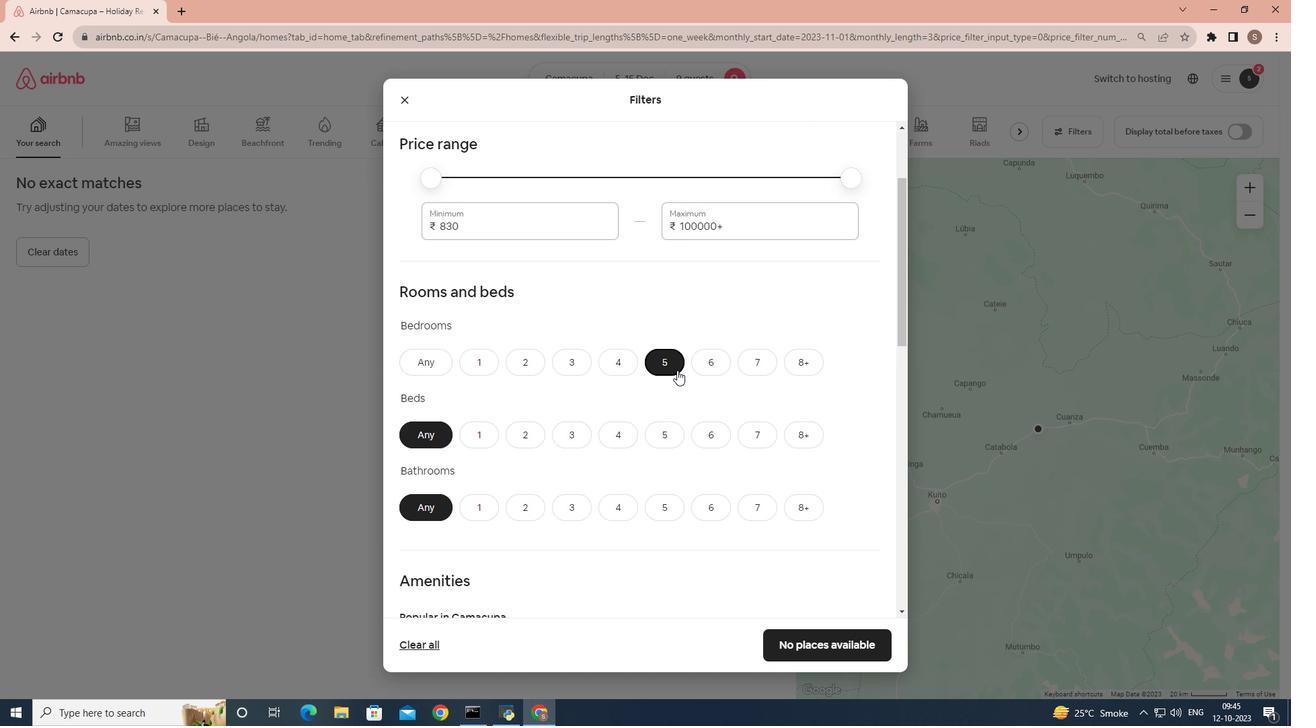 
Action: Mouse moved to (650, 430)
Screenshot: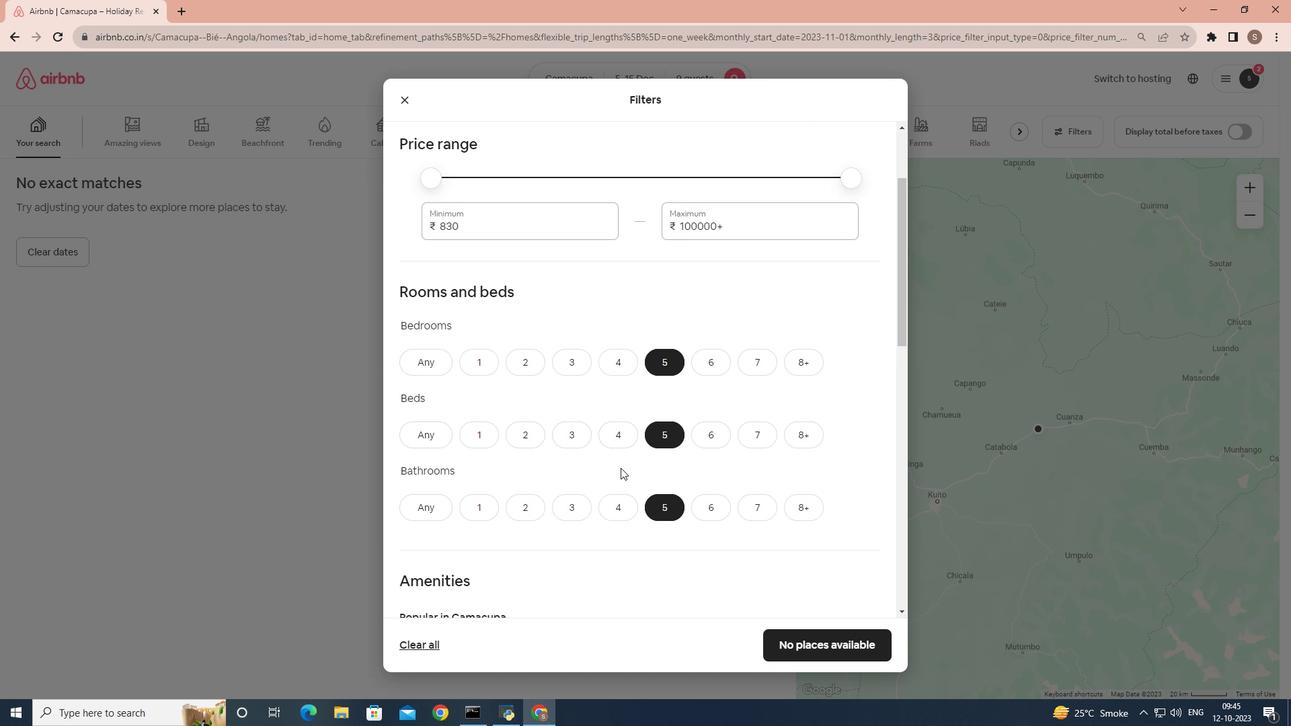 
Action: Mouse pressed left at (650, 430)
Screenshot: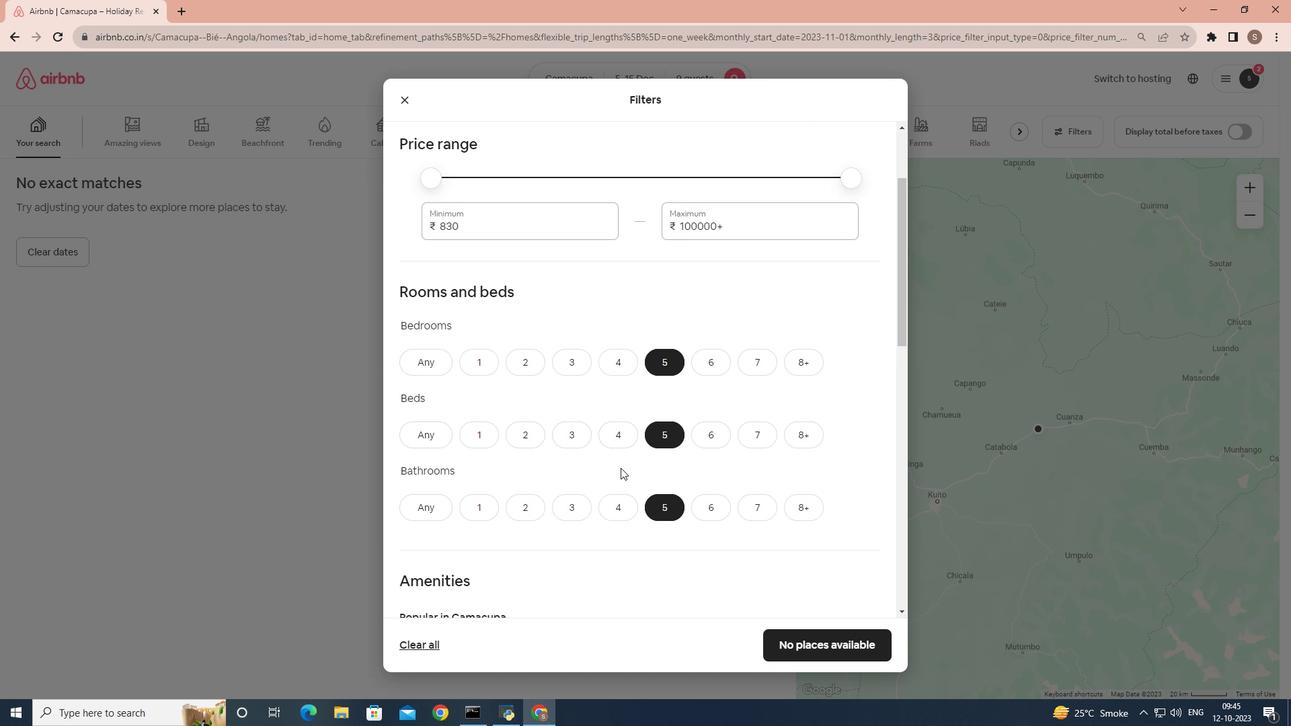 
Action: Mouse moved to (657, 507)
Screenshot: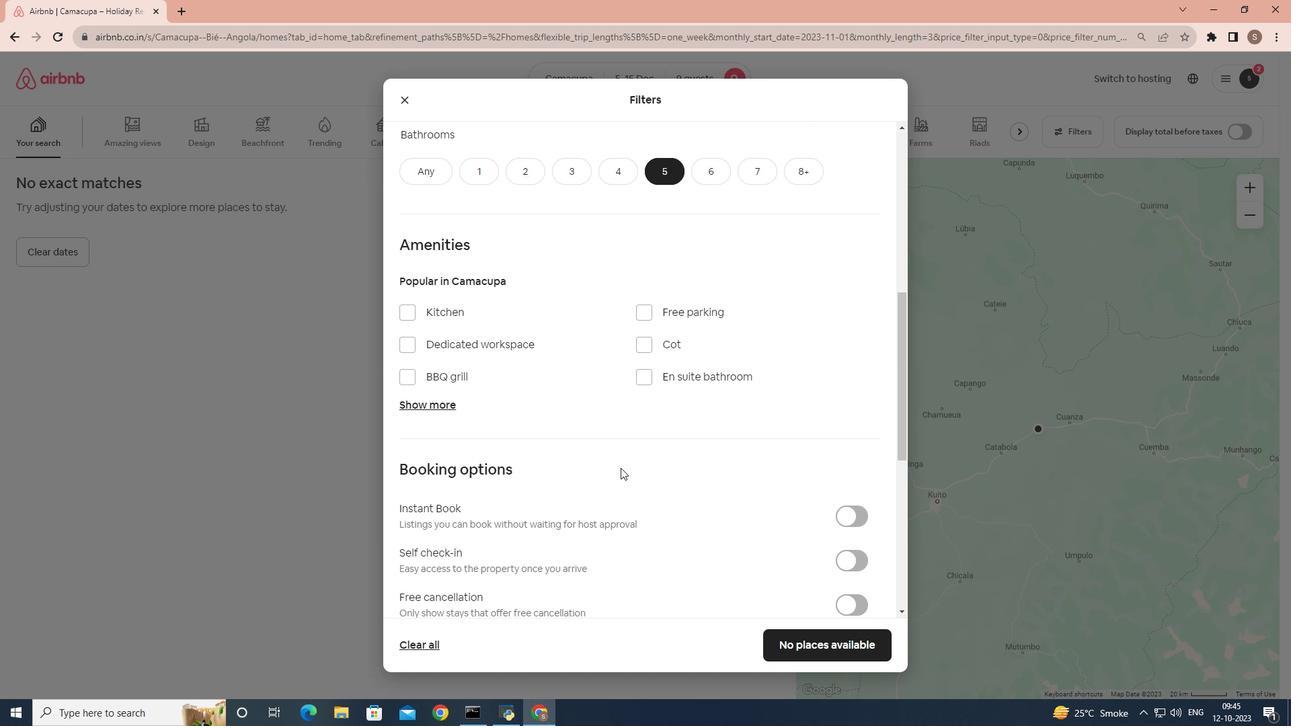 
Action: Mouse pressed left at (657, 507)
Screenshot: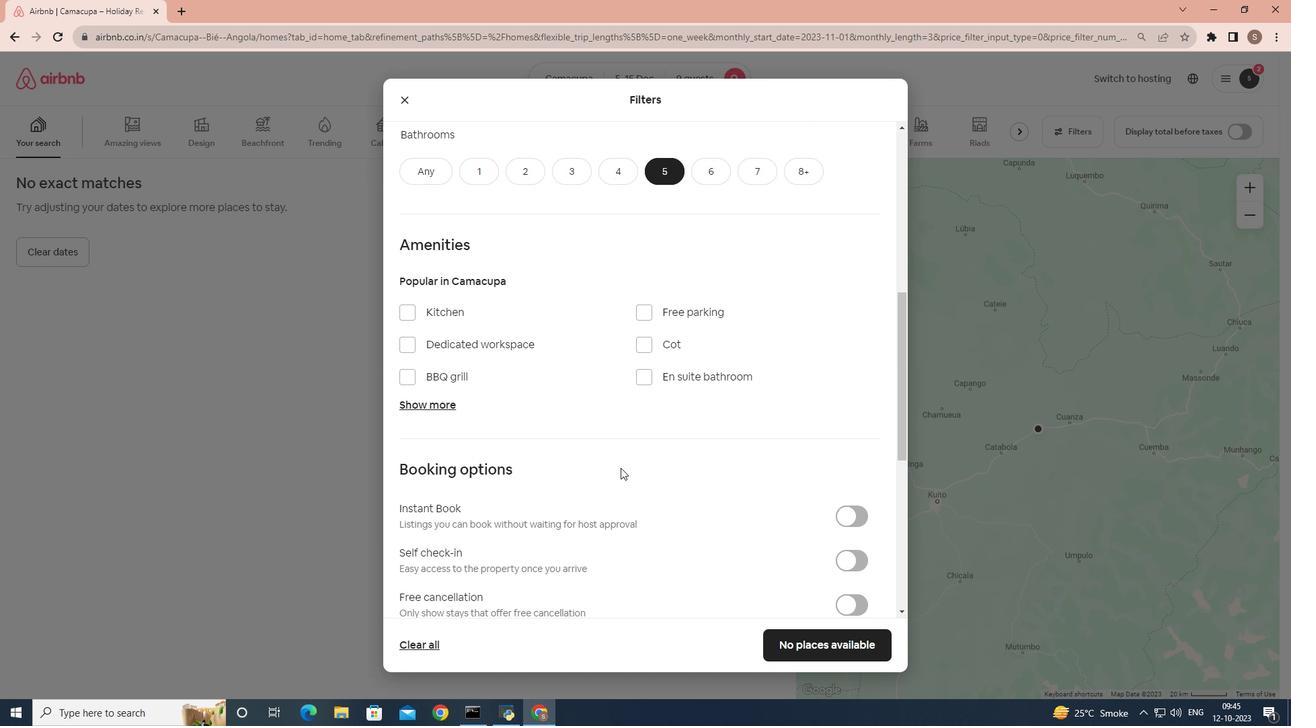 
Action: Mouse moved to (620, 468)
Screenshot: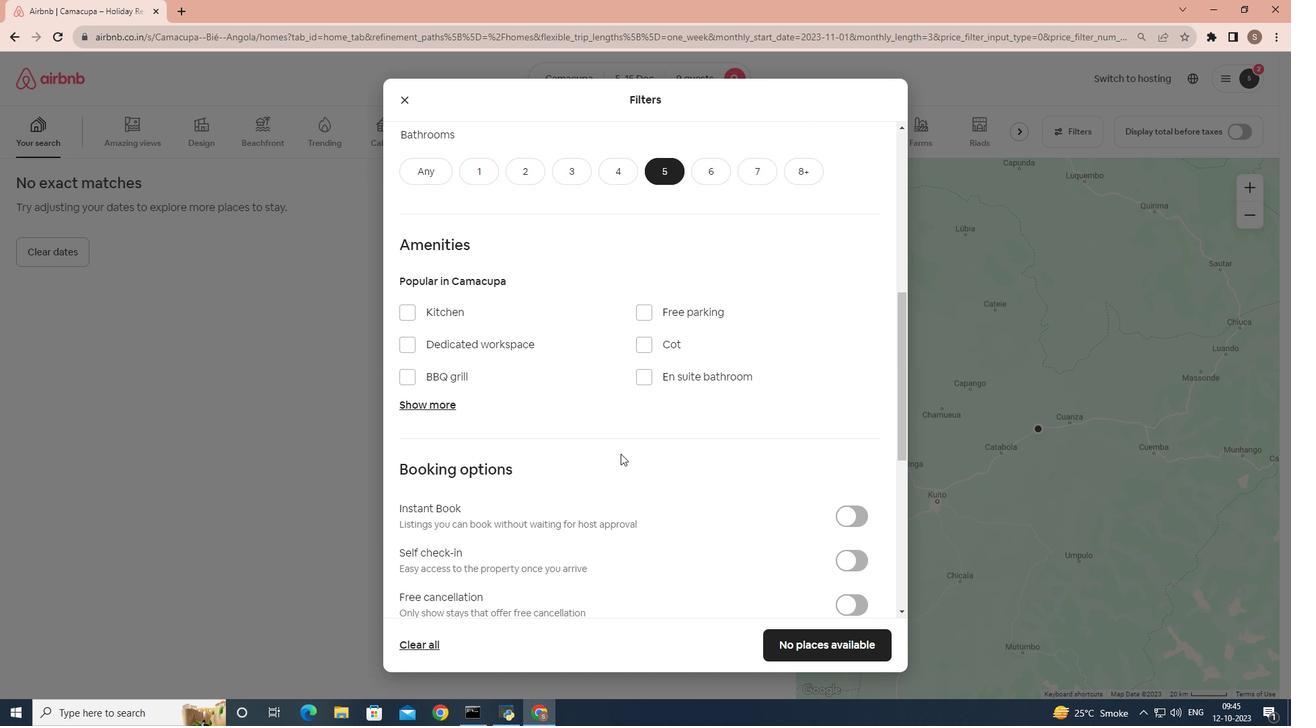 
Action: Mouse scrolled (620, 467) with delta (0, 0)
Screenshot: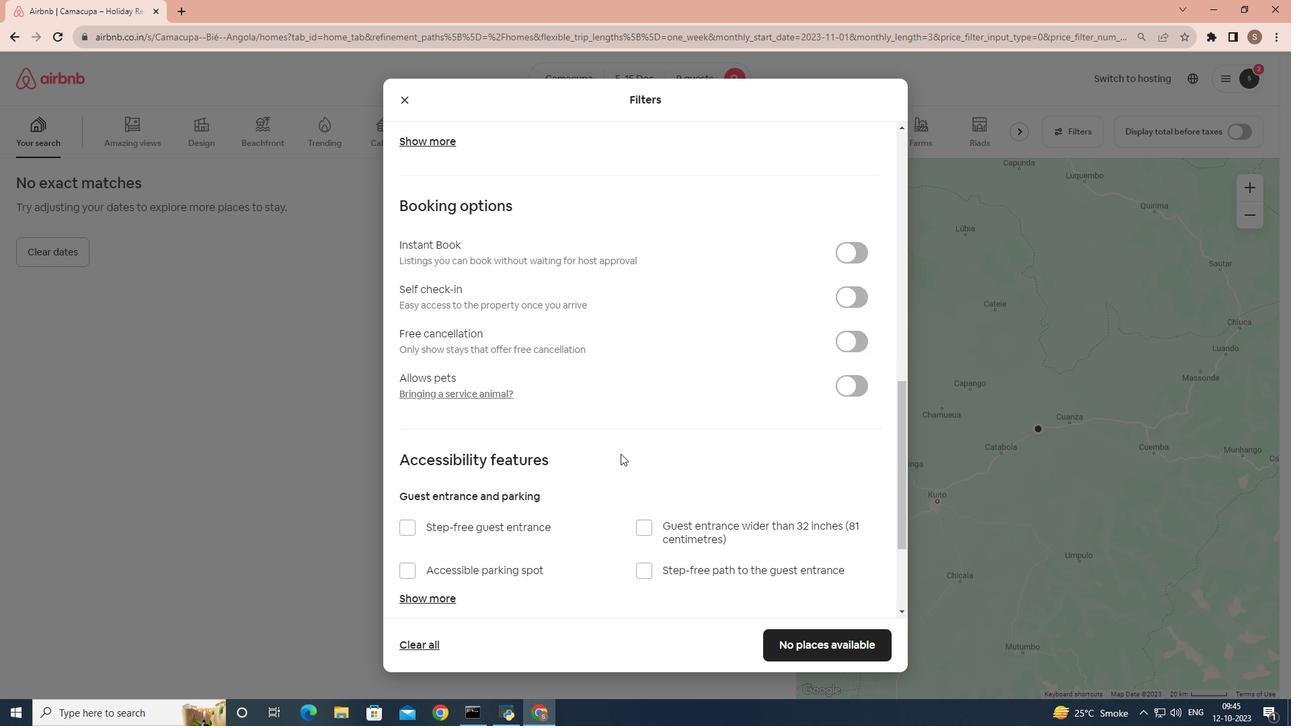
Action: Mouse scrolled (620, 467) with delta (0, 0)
Screenshot: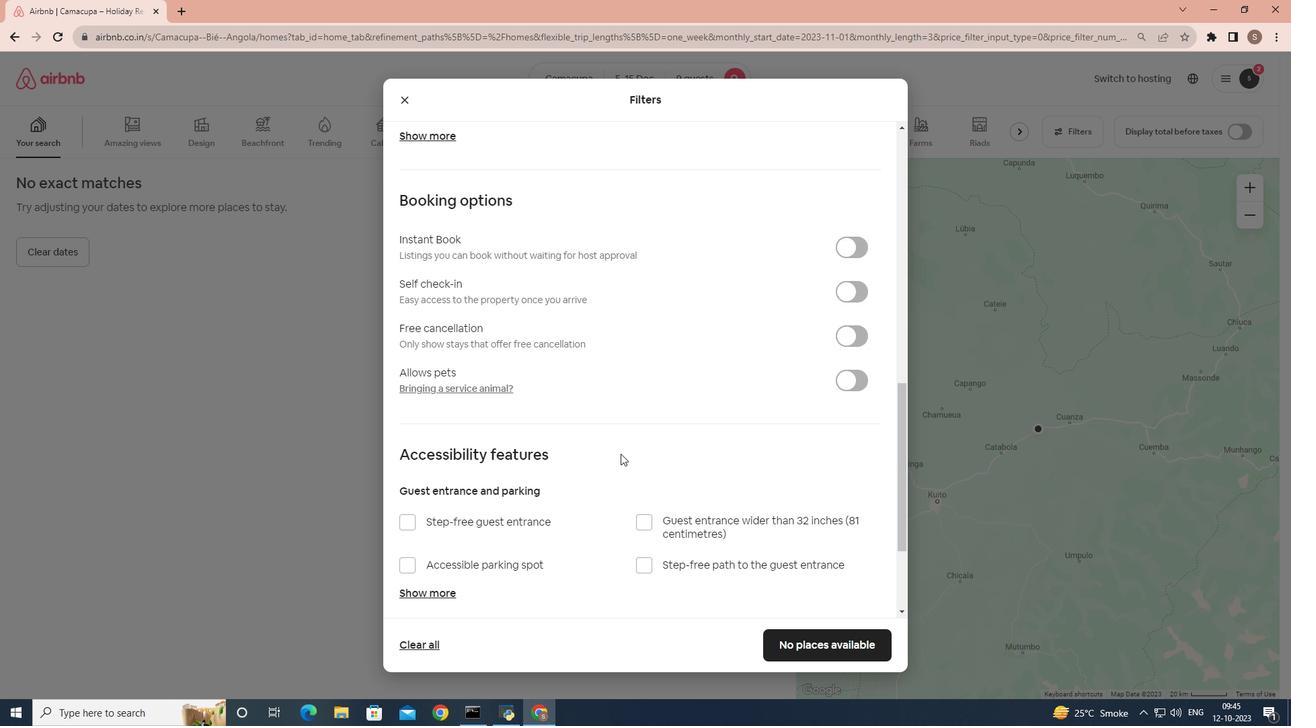 
Action: Mouse scrolled (620, 467) with delta (0, 0)
Screenshot: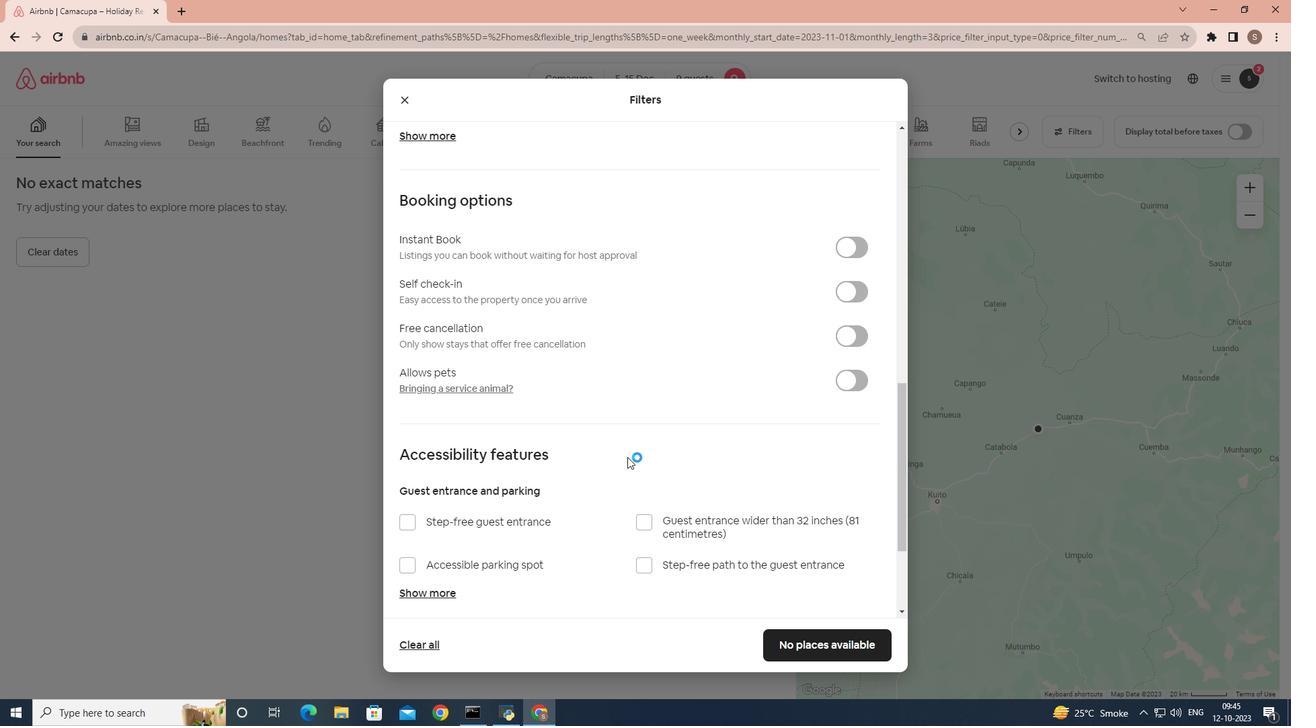 
Action: Mouse scrolled (620, 467) with delta (0, 0)
Screenshot: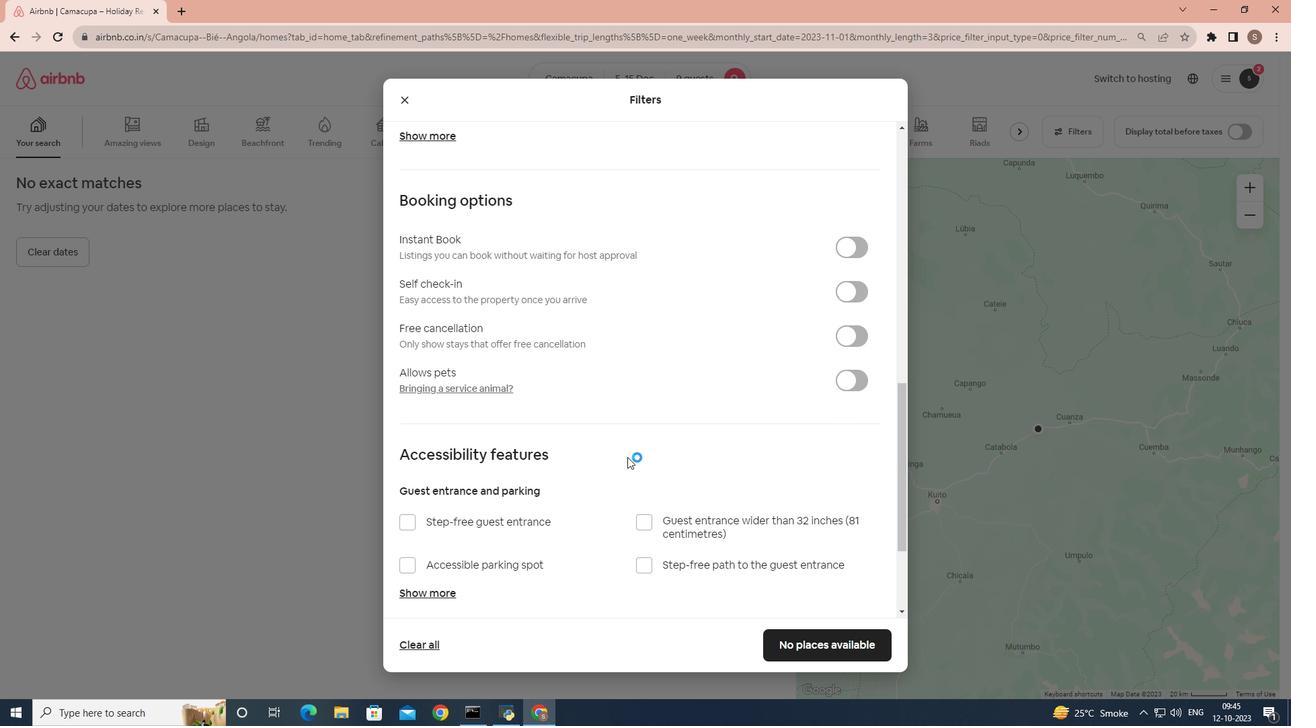 
Action: Mouse scrolled (620, 467) with delta (0, 0)
Screenshot: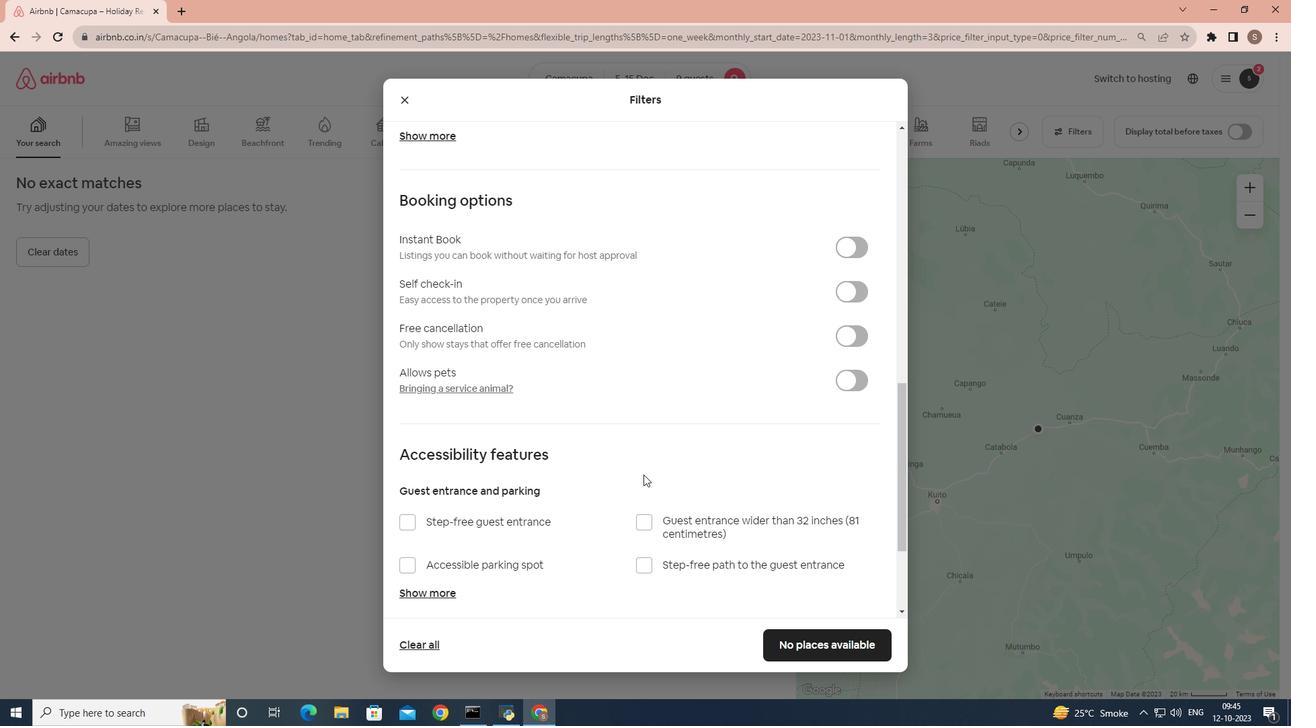
Action: Mouse moved to (620, 454)
Screenshot: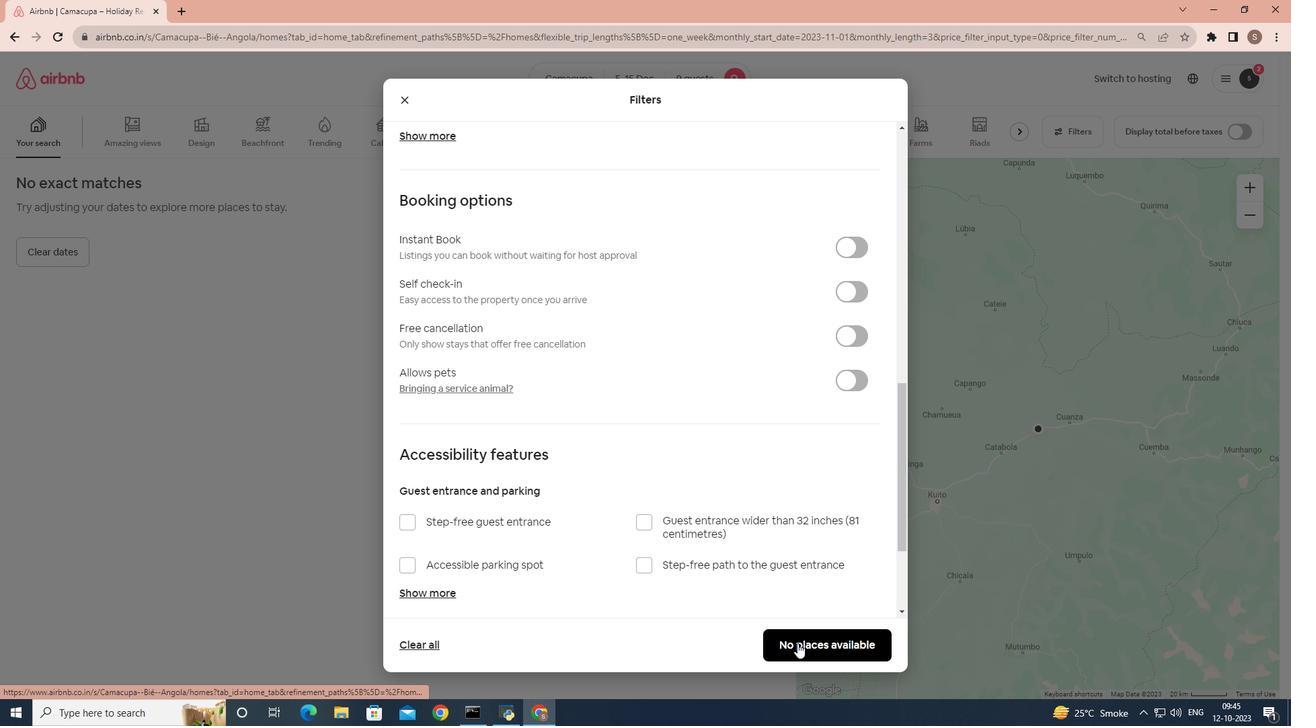 
Action: Mouse scrolled (620, 453) with delta (0, 0)
Screenshot: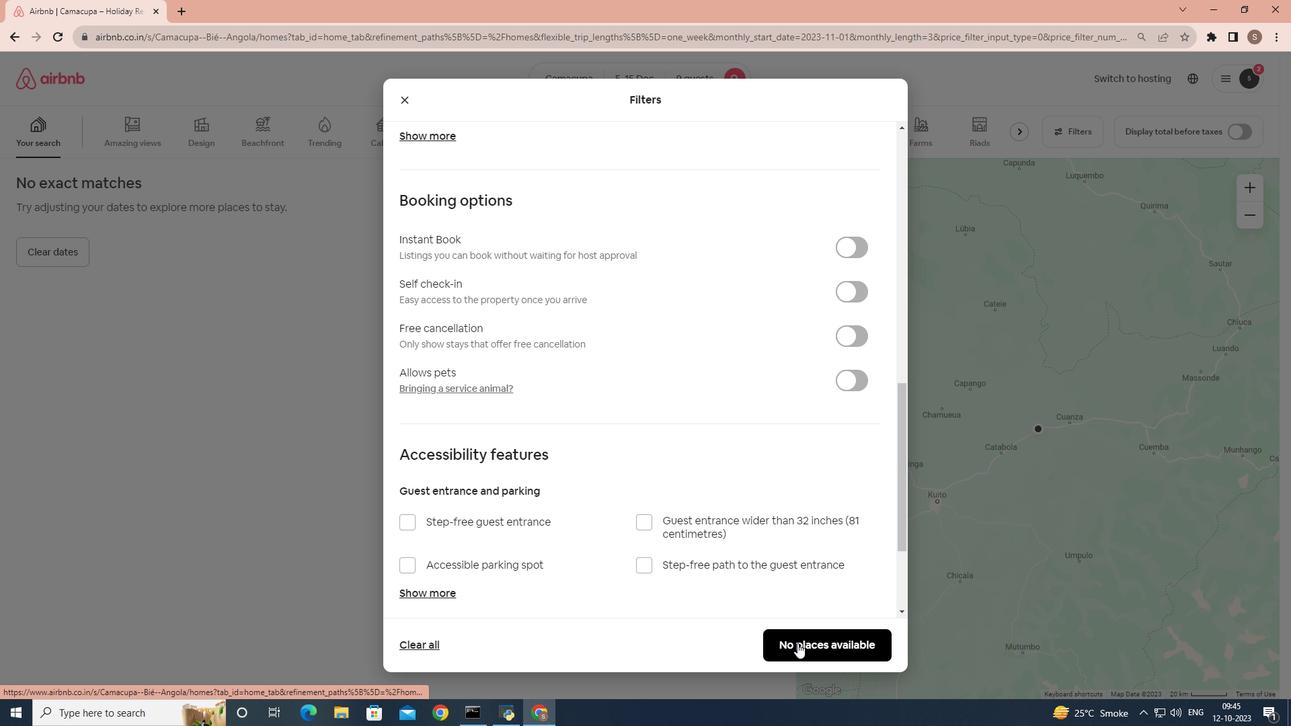 
Action: Mouse scrolled (620, 453) with delta (0, 0)
Screenshot: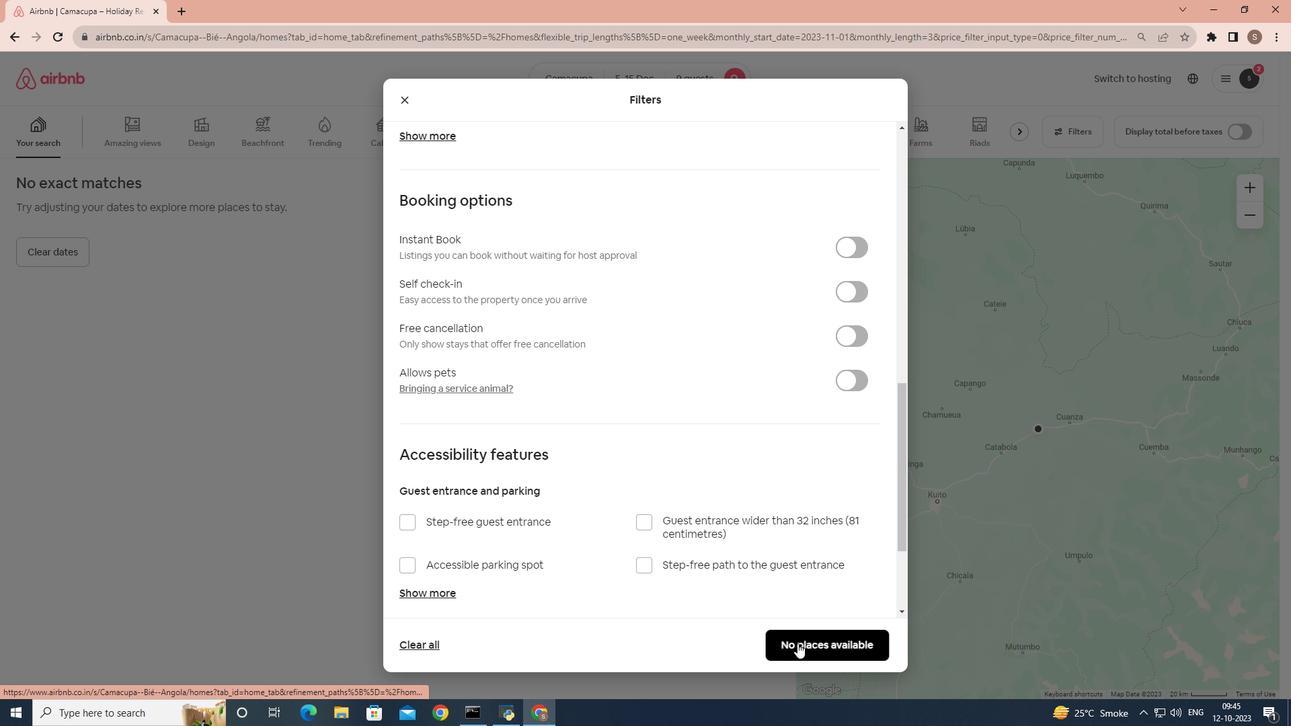 
Action: Mouse scrolled (620, 453) with delta (0, 0)
Screenshot: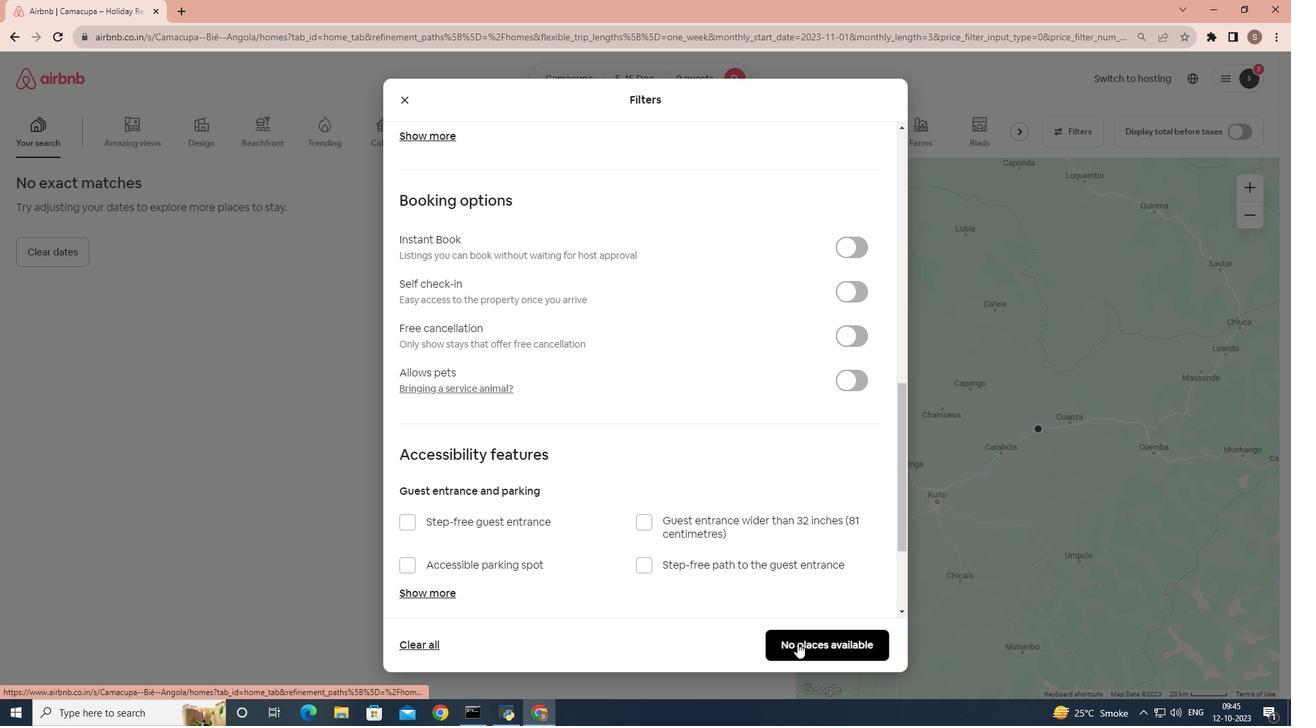 
Action: Mouse scrolled (620, 453) with delta (0, 0)
Screenshot: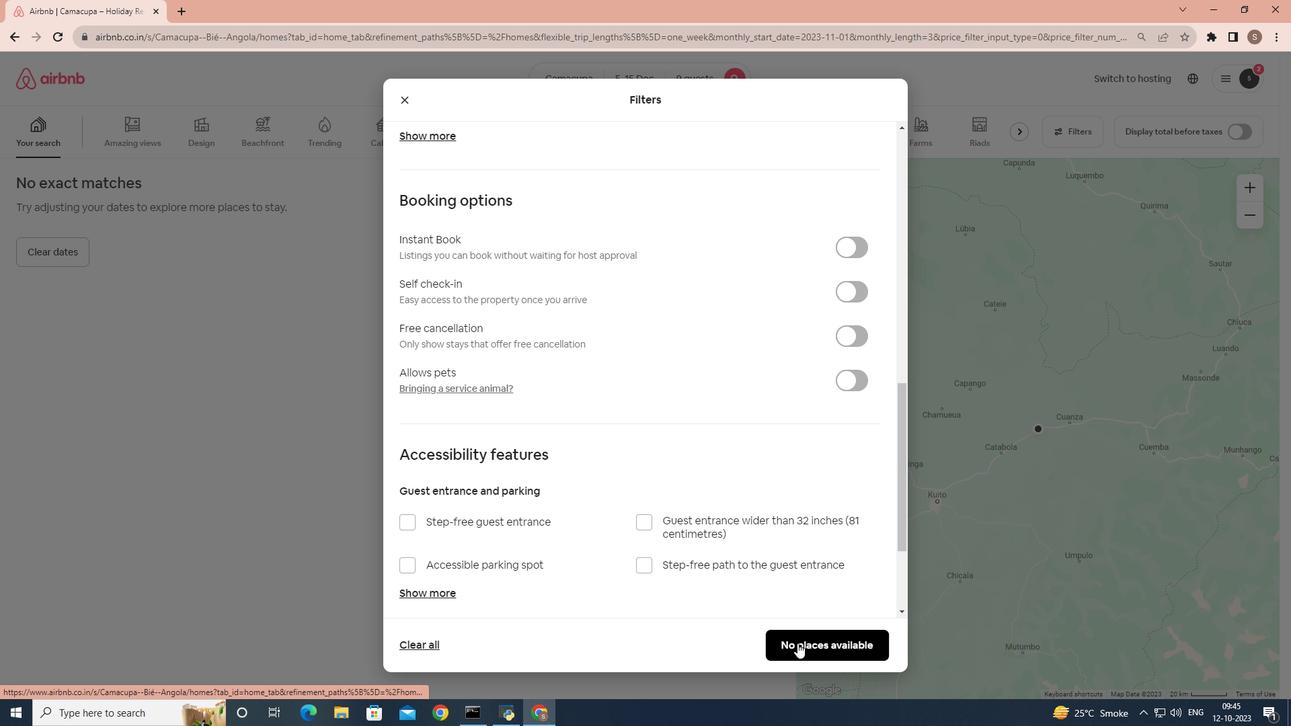
Action: Mouse moved to (797, 643)
Screenshot: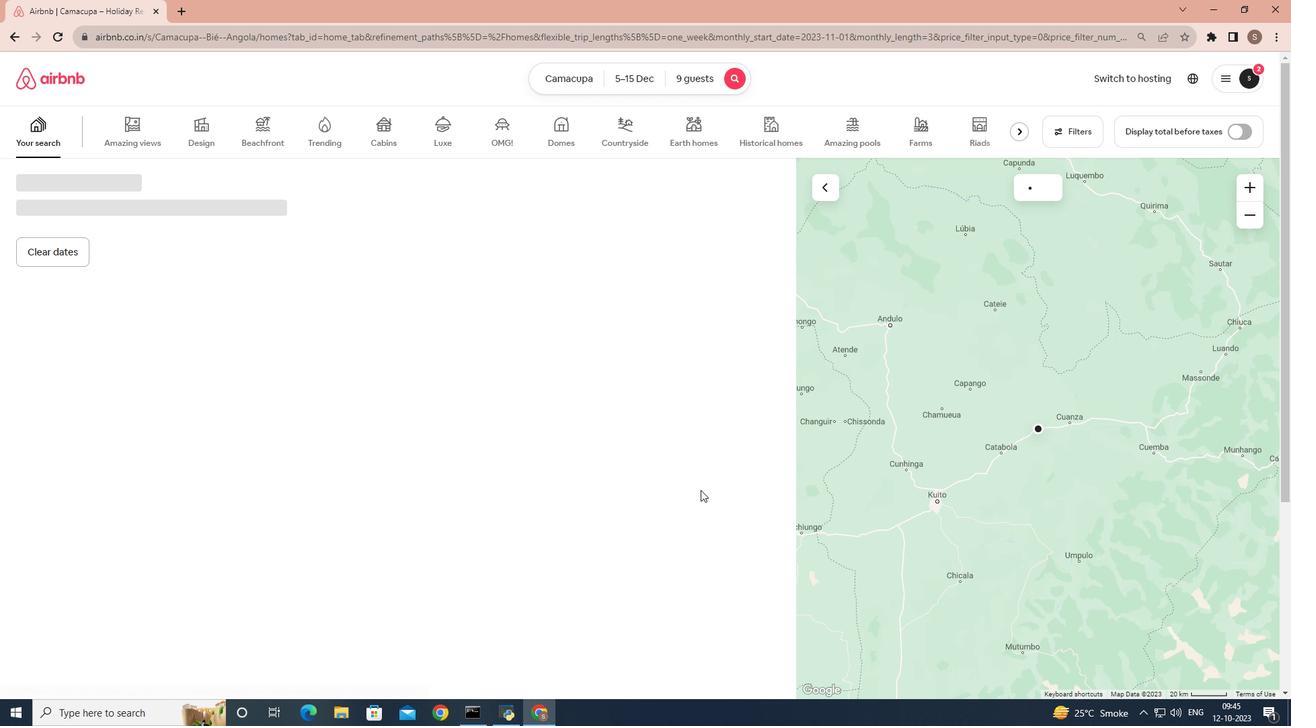 
Action: Mouse pressed left at (797, 643)
Screenshot: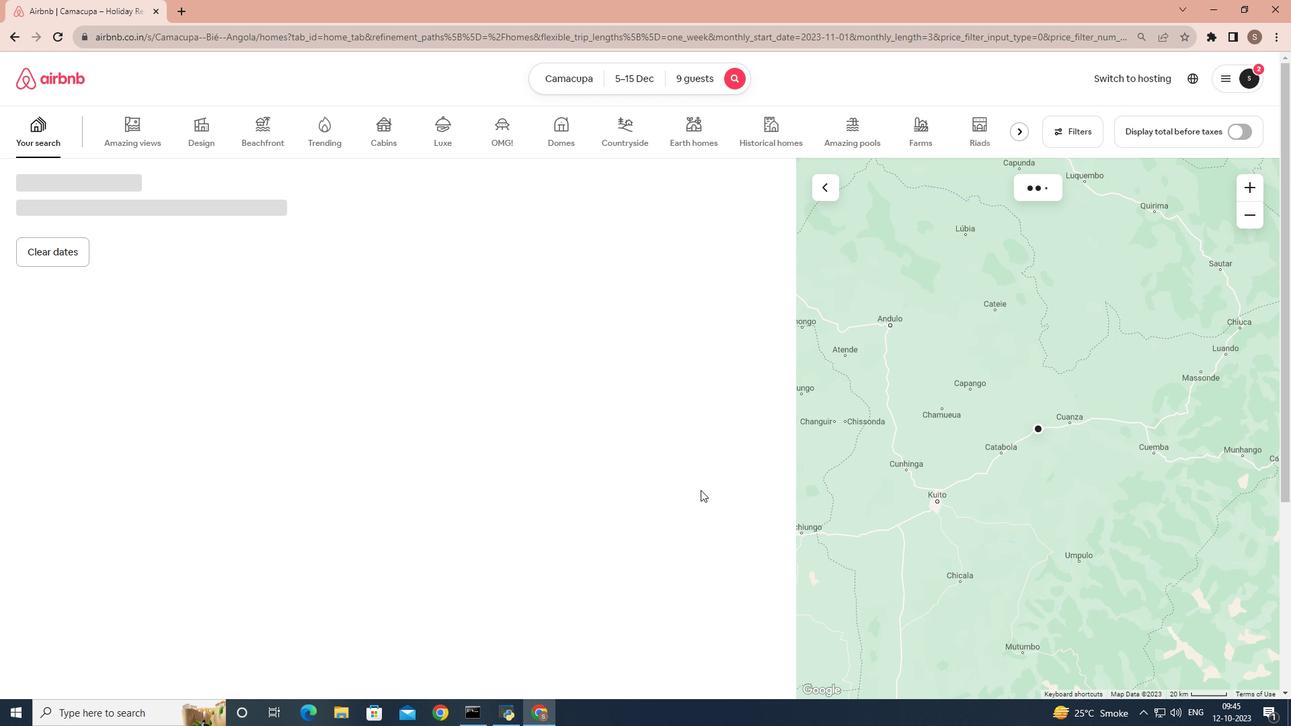 
Action: Mouse moved to (701, 490)
Screenshot: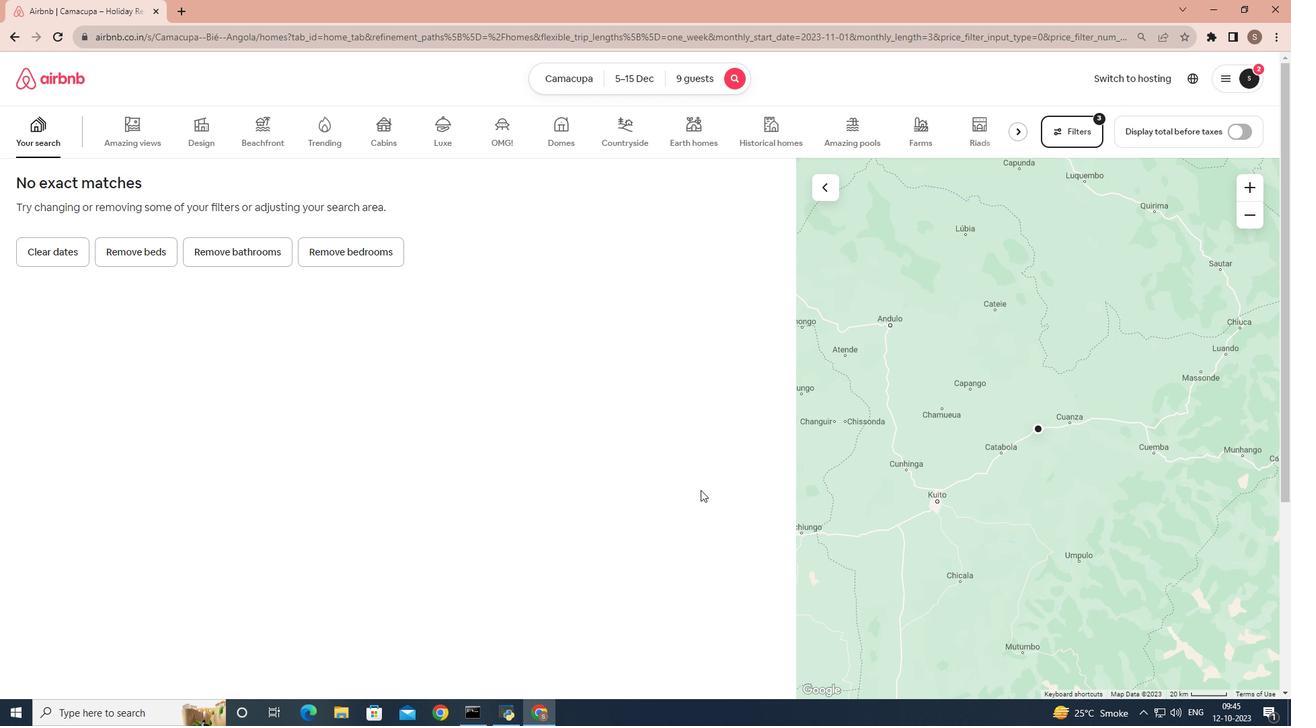 
